 Task: Export the data of users
Action: Mouse moved to (262, 214)
Screenshot: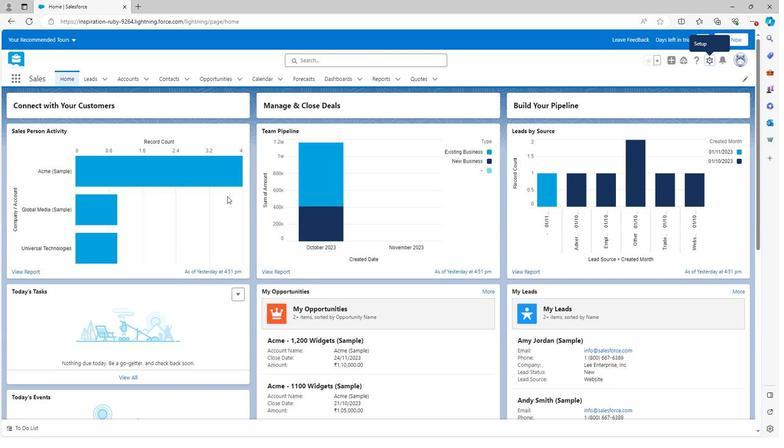 
Action: Mouse scrolled (262, 213) with delta (0, 0)
Screenshot: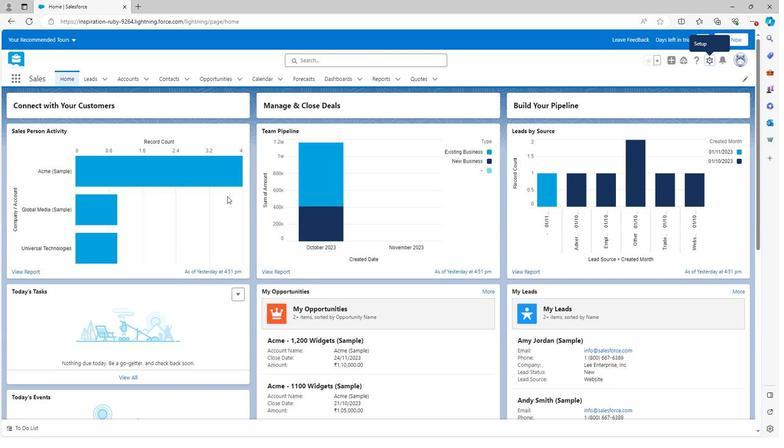 
Action: Mouse moved to (262, 214)
Screenshot: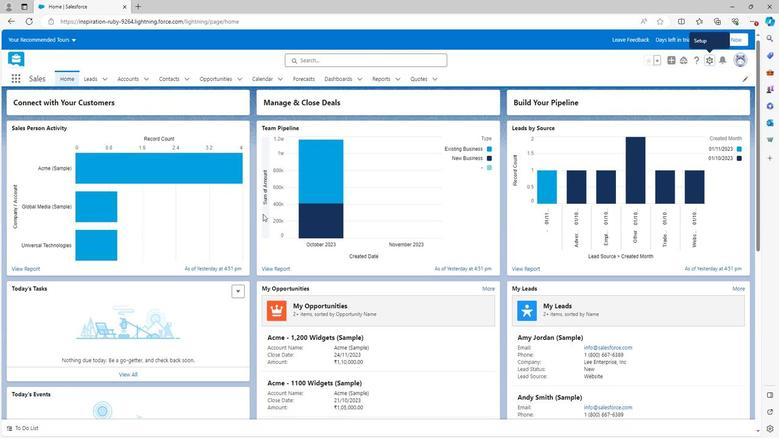 
Action: Mouse scrolled (262, 214) with delta (0, 0)
Screenshot: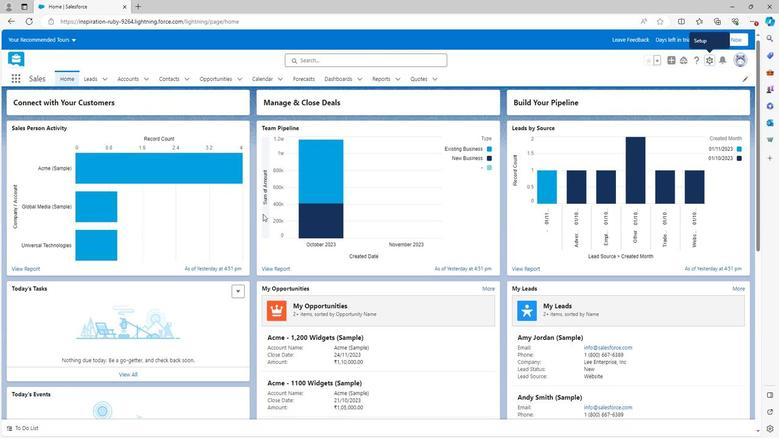
Action: Mouse scrolled (262, 214) with delta (0, 0)
Screenshot: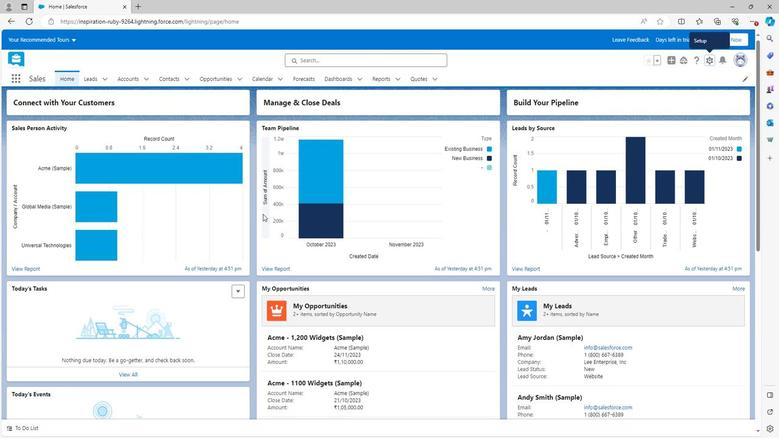 
Action: Mouse moved to (262, 214)
Screenshot: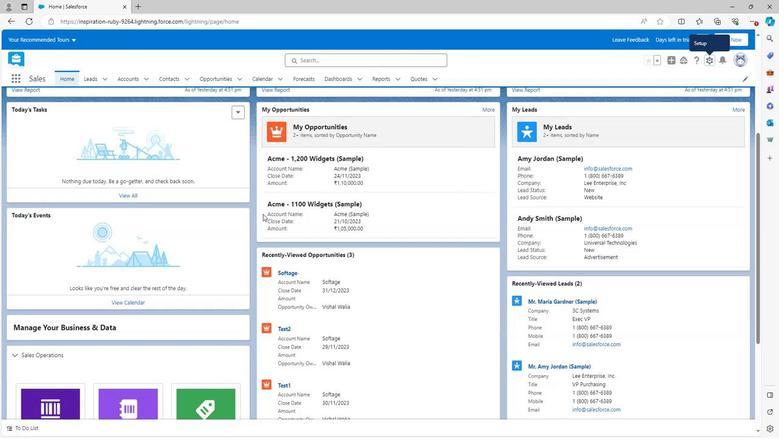 
Action: Mouse scrolled (262, 214) with delta (0, 0)
Screenshot: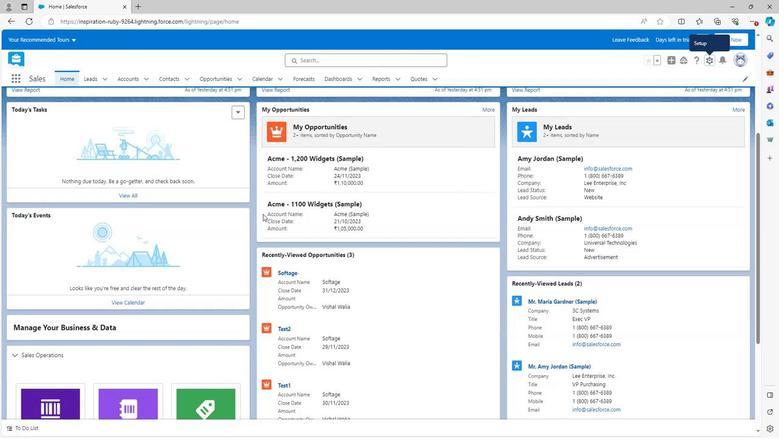 
Action: Mouse moved to (262, 215)
Screenshot: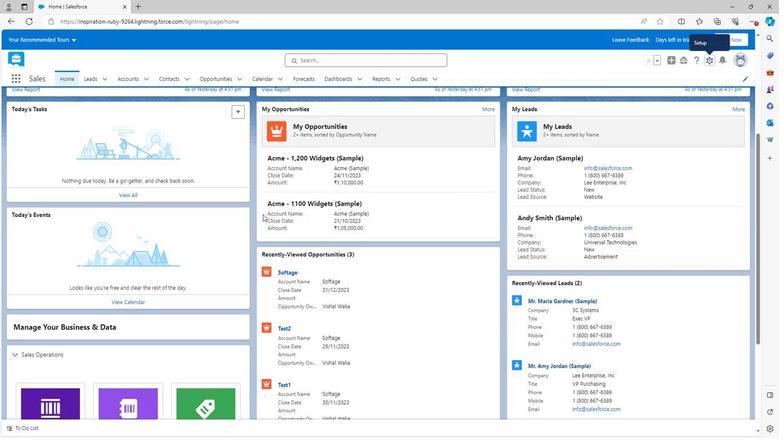 
Action: Mouse scrolled (262, 214) with delta (0, 0)
Screenshot: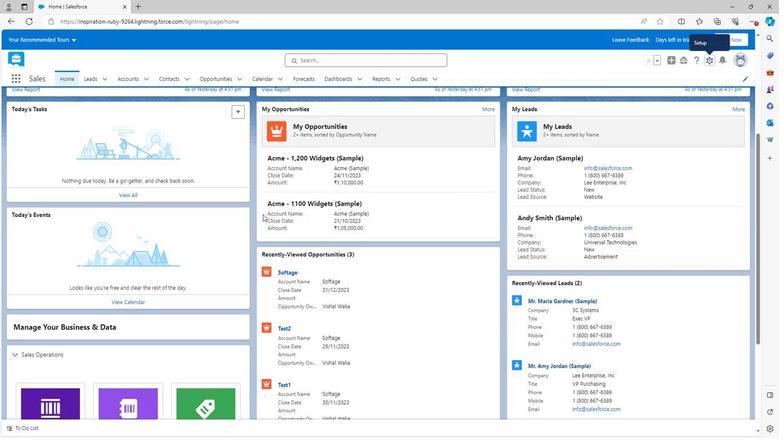 
Action: Mouse scrolled (262, 214) with delta (0, 0)
Screenshot: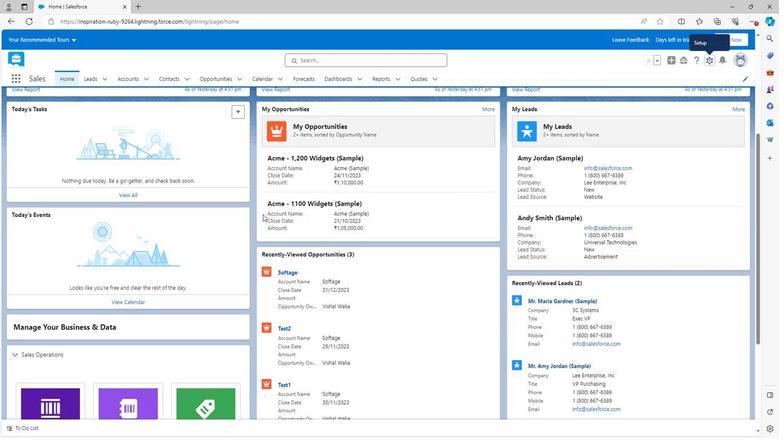 
Action: Mouse moved to (262, 215)
Screenshot: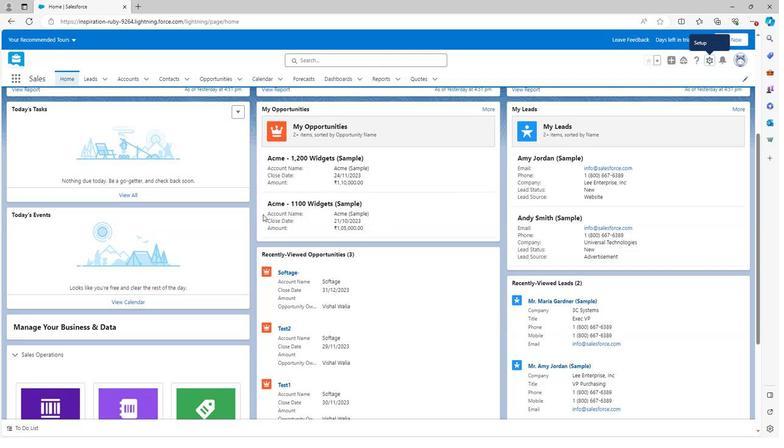 
Action: Mouse scrolled (262, 215) with delta (0, 0)
Screenshot: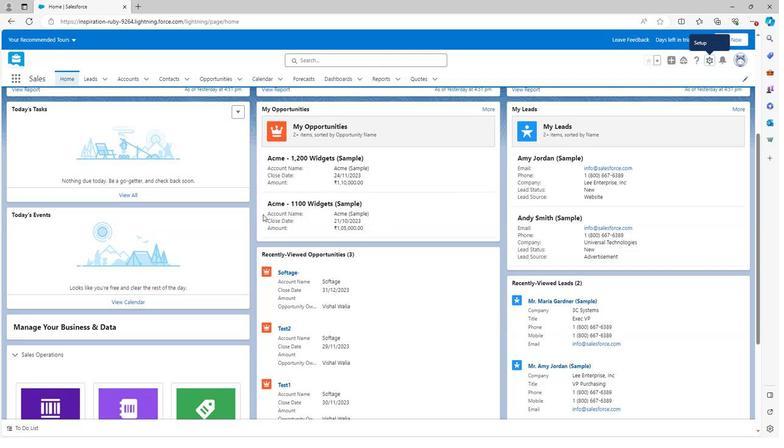 
Action: Mouse scrolled (262, 215) with delta (0, 0)
Screenshot: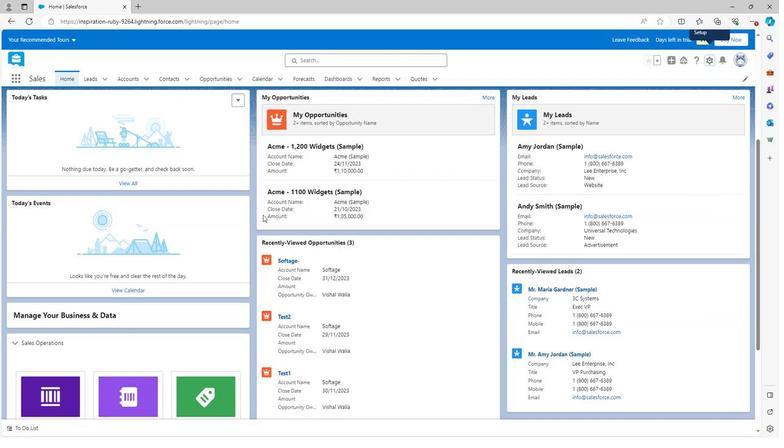 
Action: Mouse scrolled (262, 215) with delta (0, 0)
Screenshot: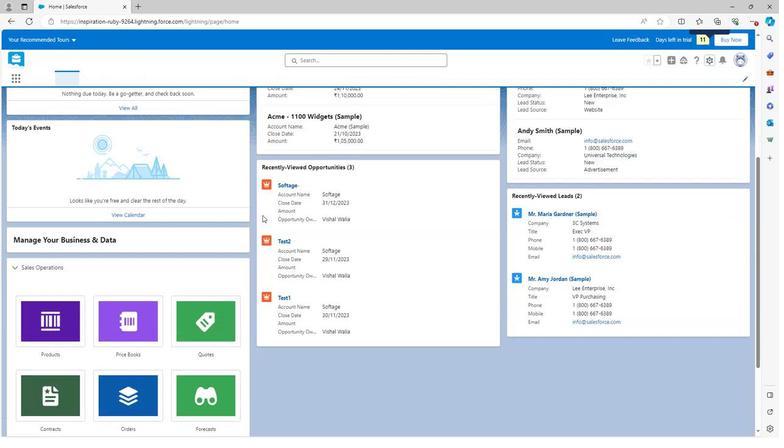 
Action: Mouse scrolled (262, 216) with delta (0, 0)
Screenshot: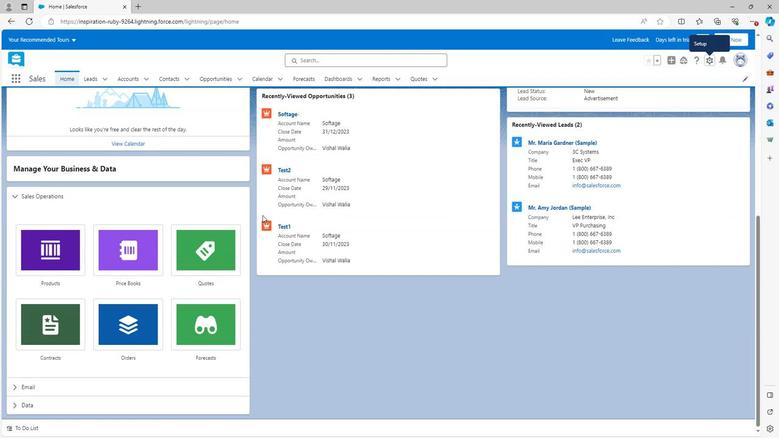 
Action: Mouse scrolled (262, 216) with delta (0, 0)
Screenshot: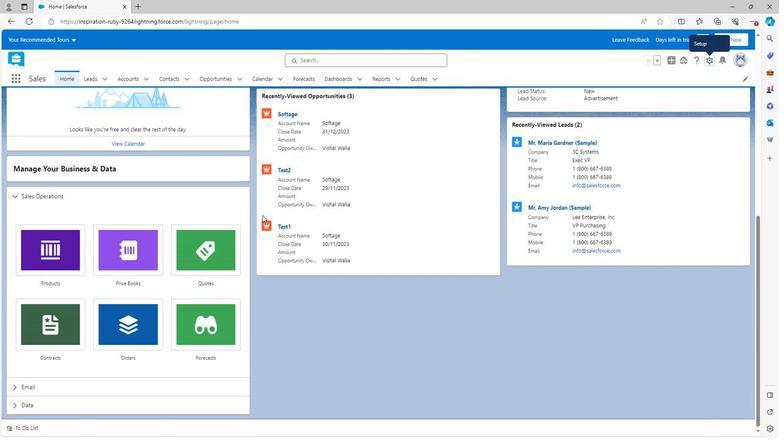 
Action: Mouse scrolled (262, 216) with delta (0, 0)
Screenshot: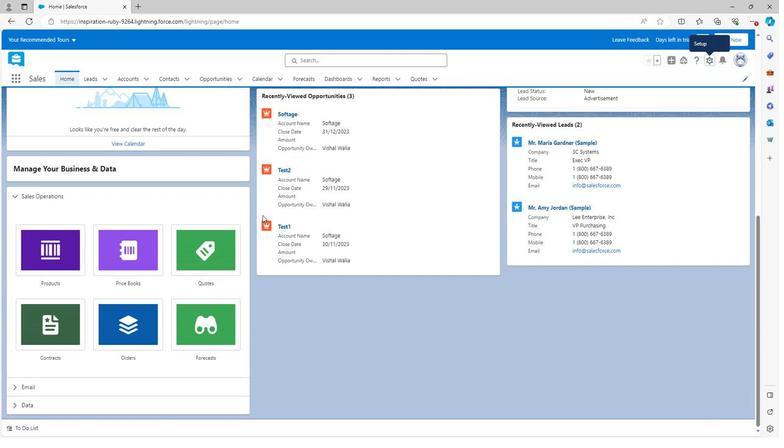 
Action: Mouse scrolled (262, 216) with delta (0, 0)
Screenshot: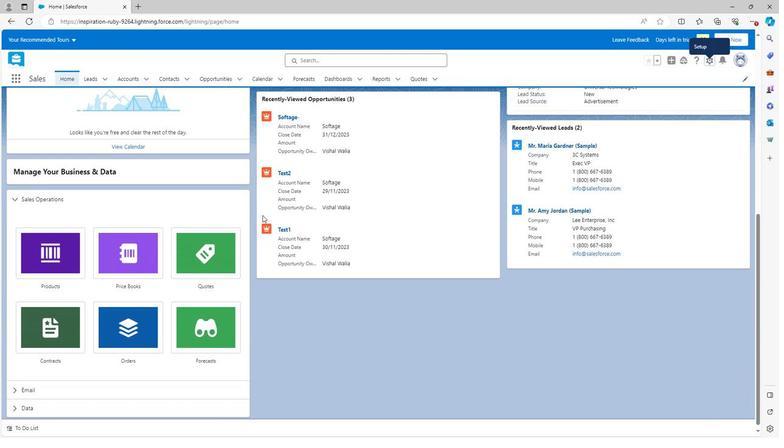 
Action: Mouse scrolled (262, 216) with delta (0, 0)
Screenshot: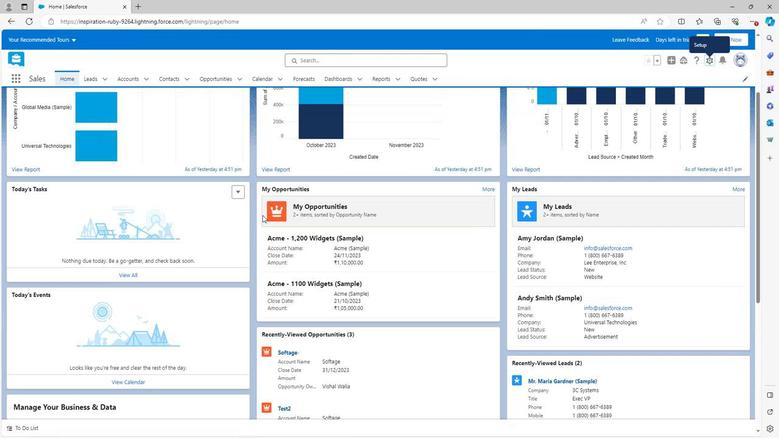 
Action: Mouse scrolled (262, 216) with delta (0, 0)
Screenshot: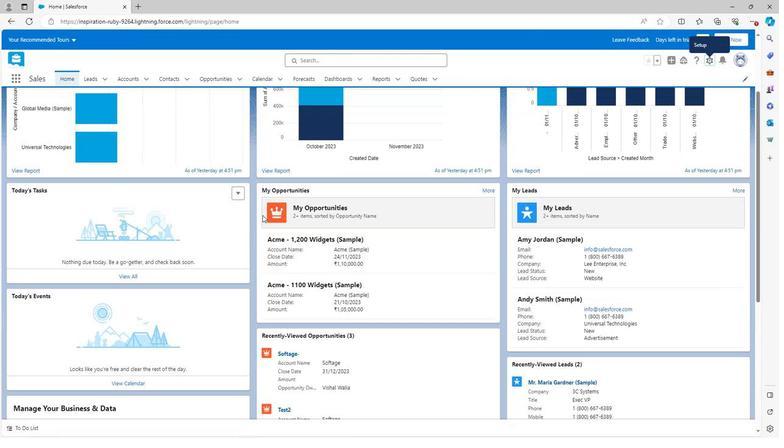 
Action: Mouse scrolled (262, 216) with delta (0, 0)
Screenshot: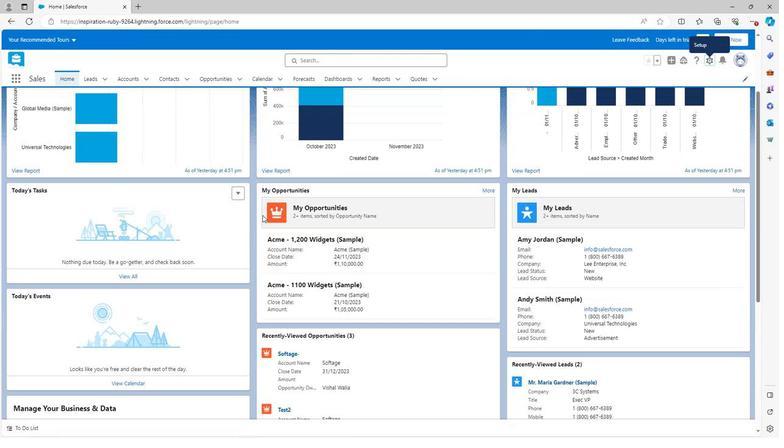 
Action: Mouse scrolled (262, 216) with delta (0, 0)
Screenshot: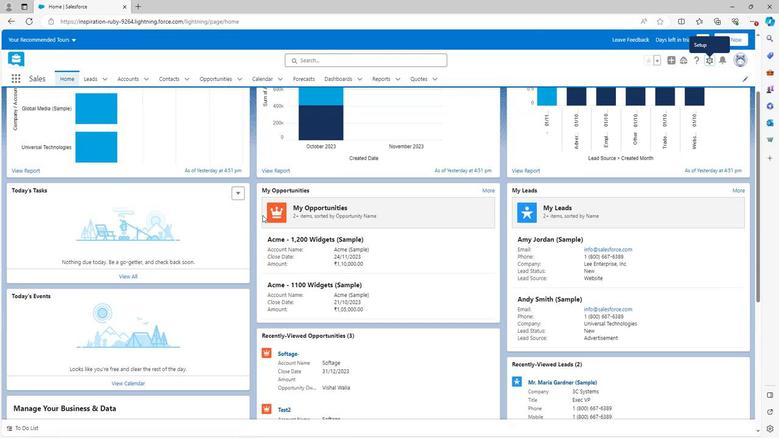
Action: Mouse scrolled (262, 216) with delta (0, 0)
Screenshot: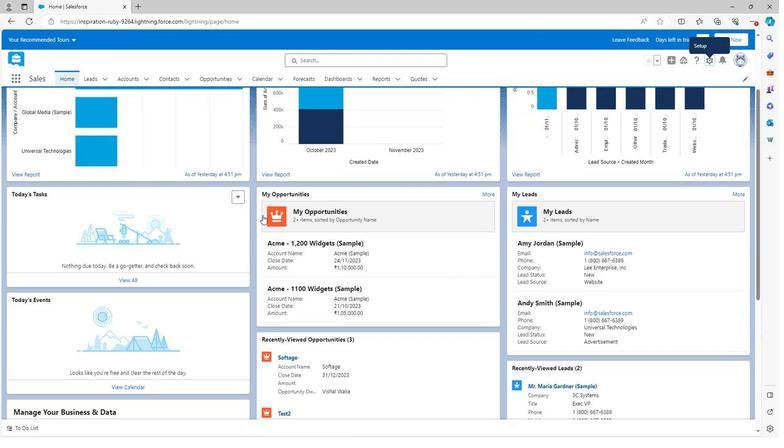 
Action: Mouse moved to (708, 63)
Screenshot: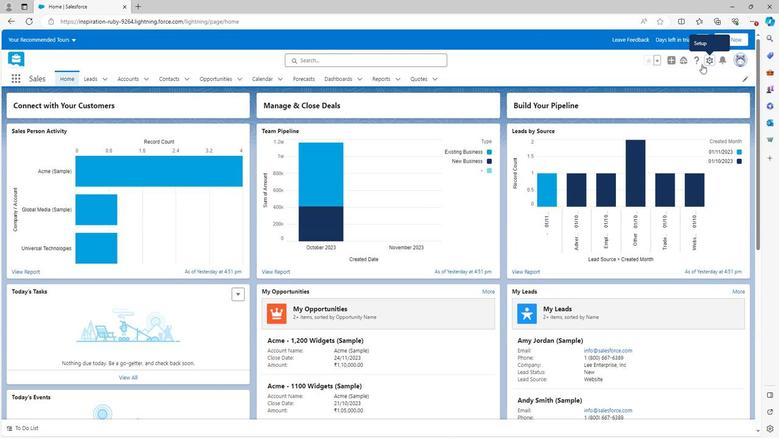 
Action: Mouse pressed left at (708, 63)
Screenshot: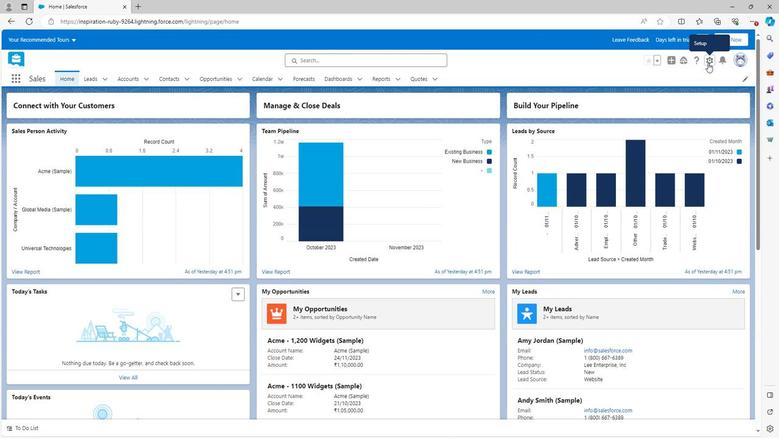 
Action: Mouse moved to (689, 84)
Screenshot: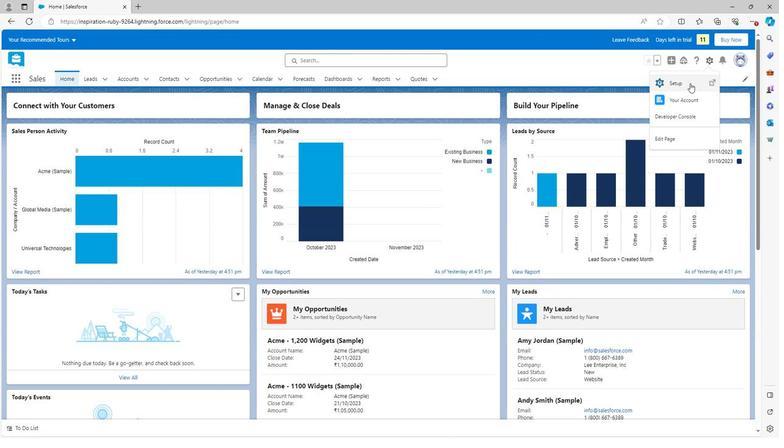 
Action: Mouse pressed left at (689, 84)
Screenshot: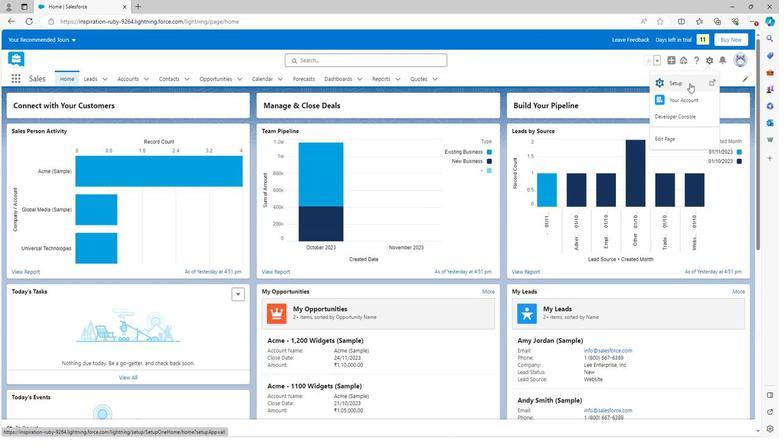 
Action: Mouse moved to (6, 264)
Screenshot: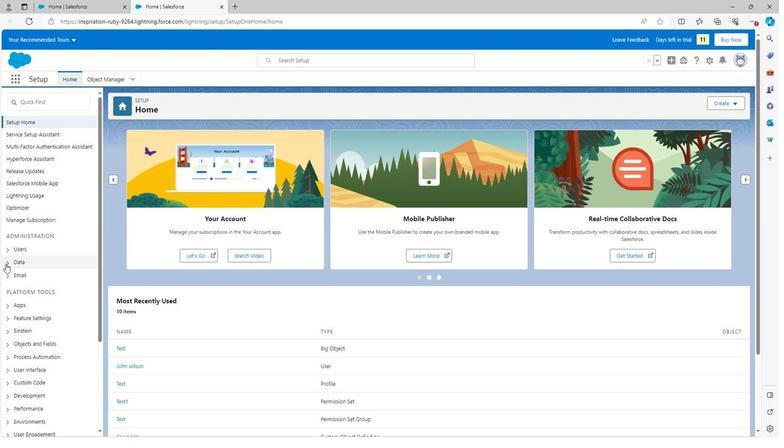 
Action: Mouse pressed left at (6, 264)
Screenshot: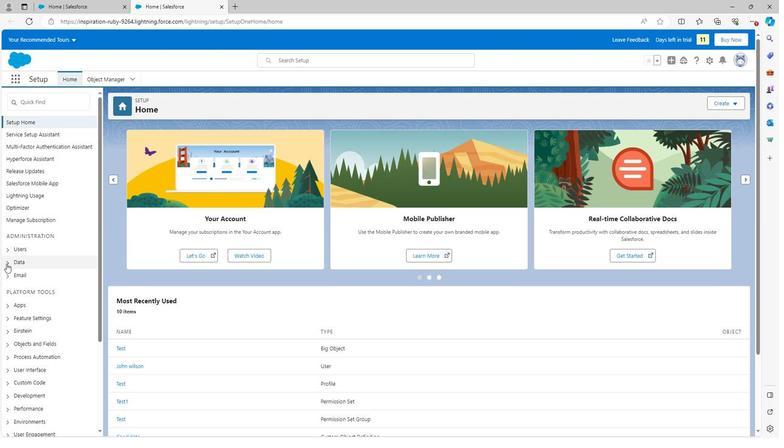 
Action: Mouse moved to (34, 287)
Screenshot: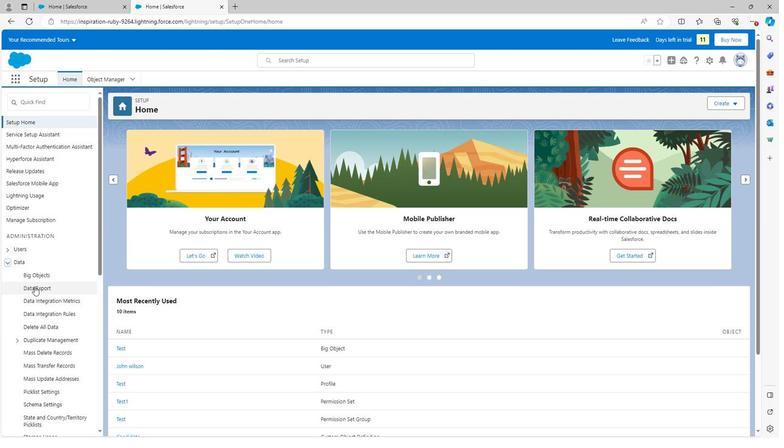 
Action: Mouse pressed left at (34, 287)
Screenshot: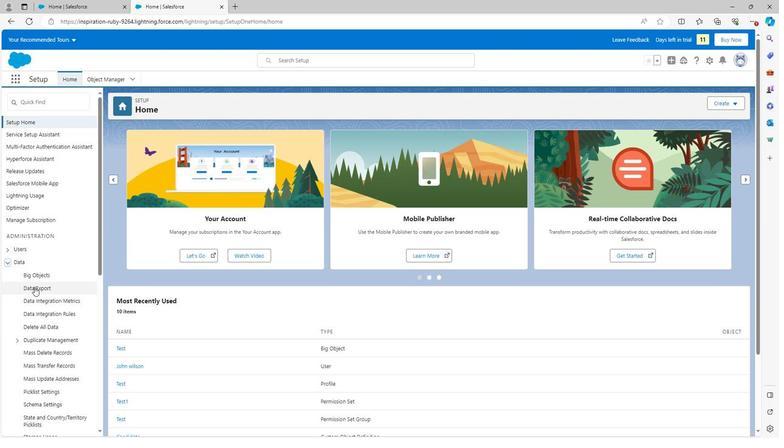 
Action: Mouse moved to (328, 212)
Screenshot: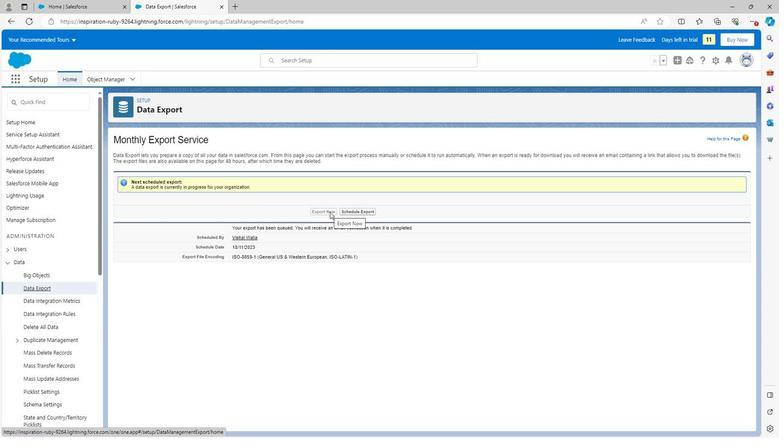
Action: Mouse pressed left at (328, 212)
Screenshot: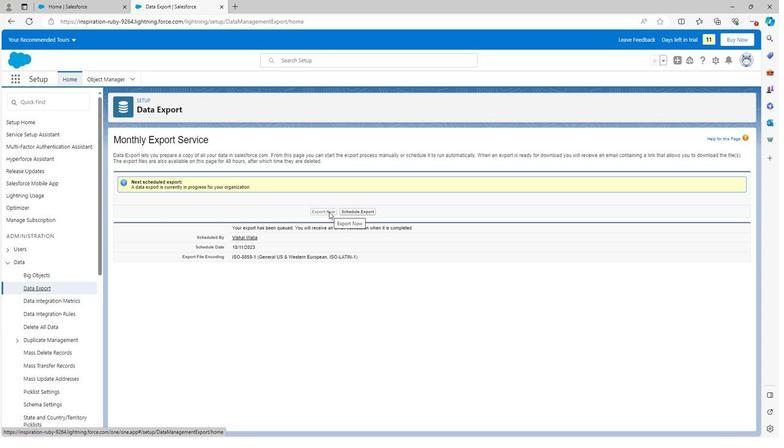 
Action: Mouse moved to (342, 212)
Screenshot: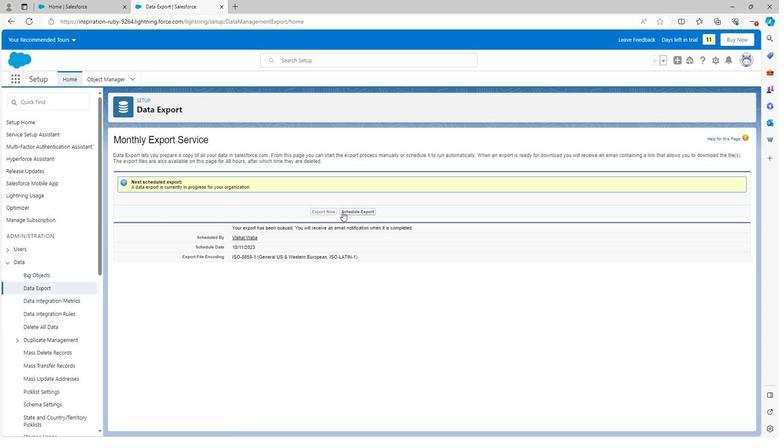 
Action: Mouse pressed left at (342, 212)
Screenshot: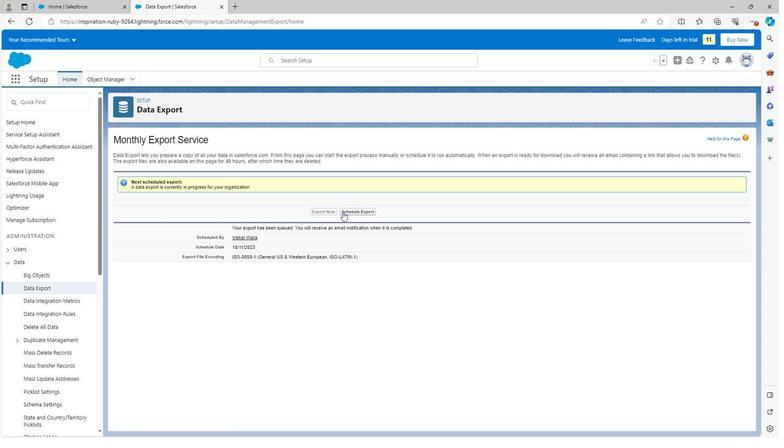 
Action: Mouse moved to (333, 207)
Screenshot: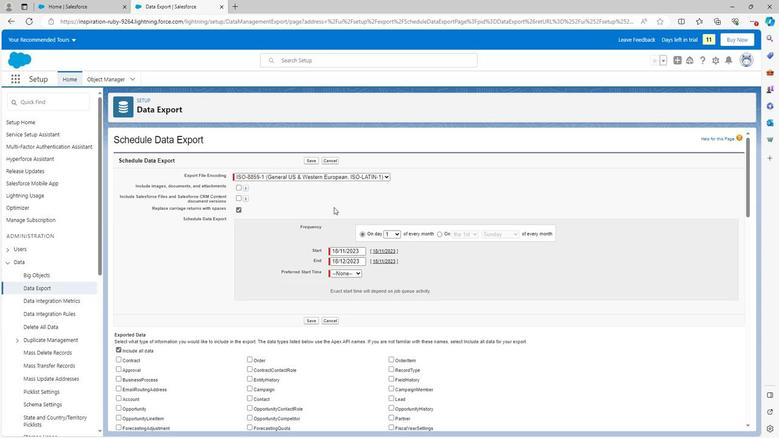 
Action: Mouse scrolled (333, 207) with delta (0, 0)
Screenshot: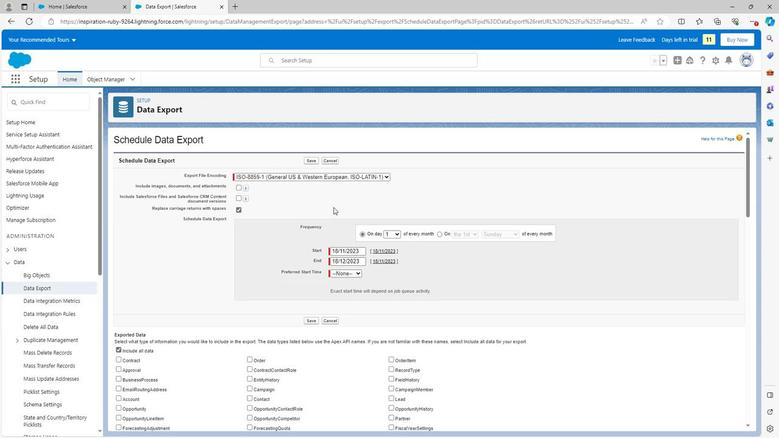 
Action: Mouse scrolled (333, 207) with delta (0, 0)
Screenshot: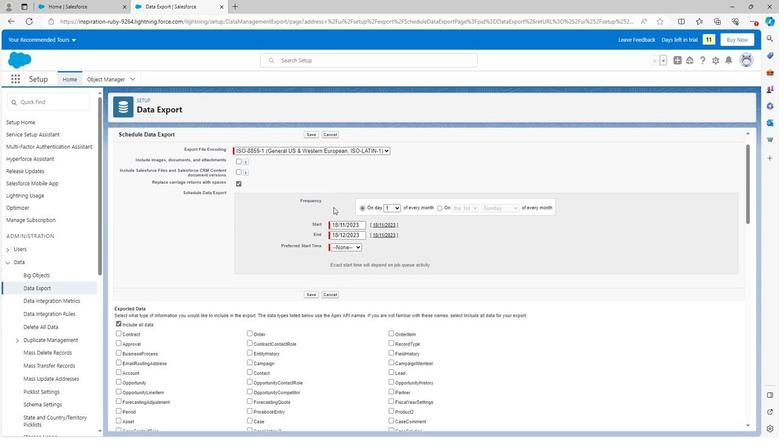 
Action: Mouse scrolled (333, 207) with delta (0, 0)
Screenshot: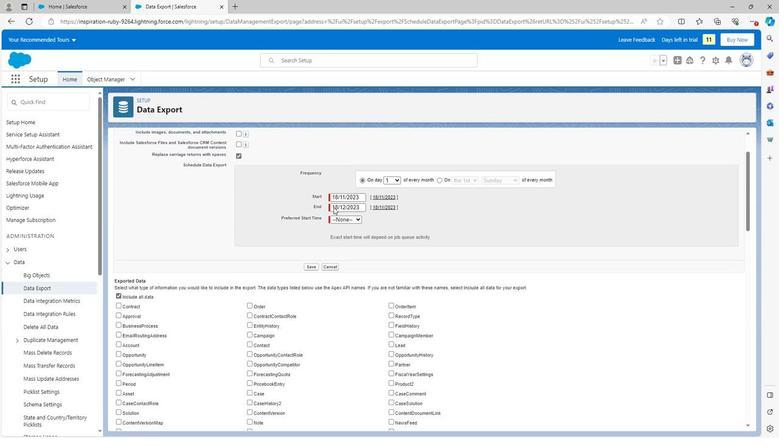 
Action: Mouse moved to (117, 233)
Screenshot: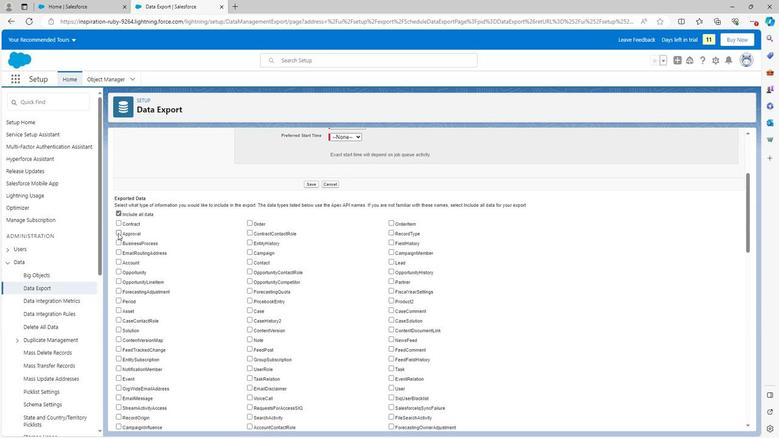 
Action: Mouse pressed left at (117, 233)
Screenshot: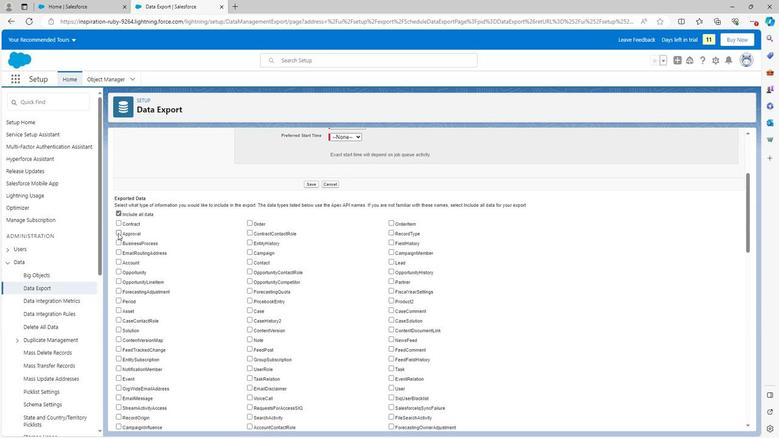 
Action: Mouse moved to (343, 305)
Screenshot: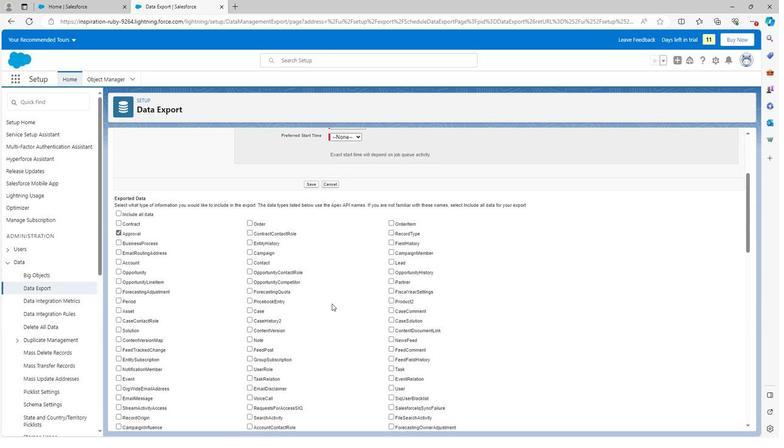 
Action: Mouse scrolled (343, 305) with delta (0, 0)
Screenshot: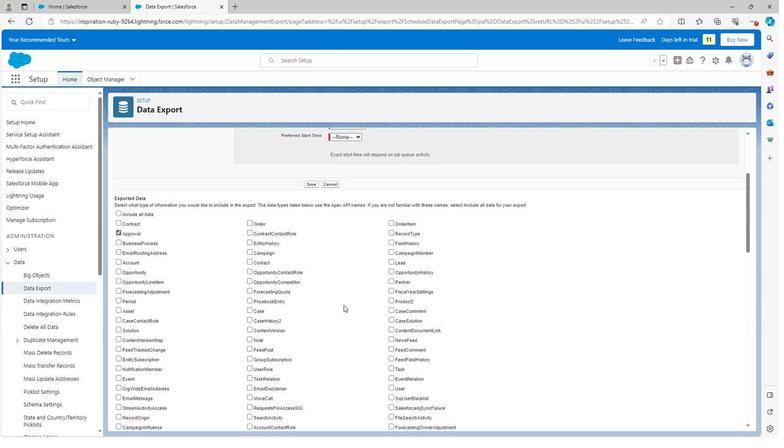 
Action: Mouse scrolled (343, 305) with delta (0, 0)
Screenshot: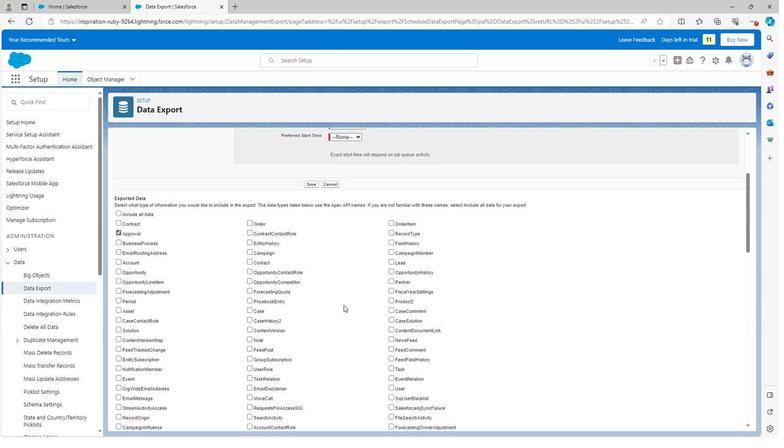 
Action: Mouse scrolled (343, 305) with delta (0, 0)
Screenshot: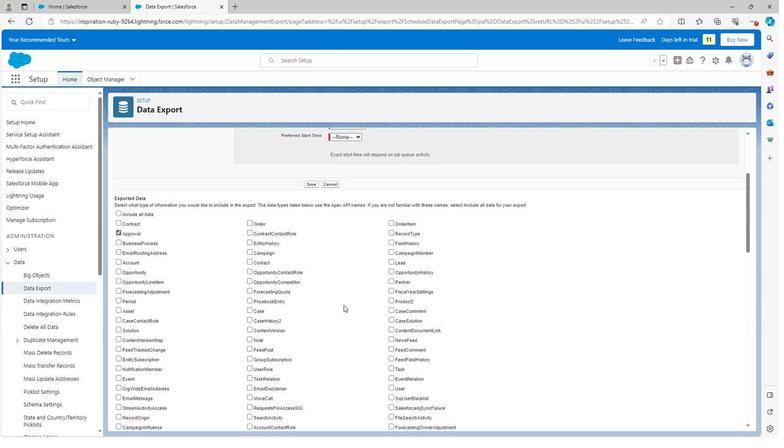 
Action: Mouse scrolled (343, 305) with delta (0, 0)
Screenshot: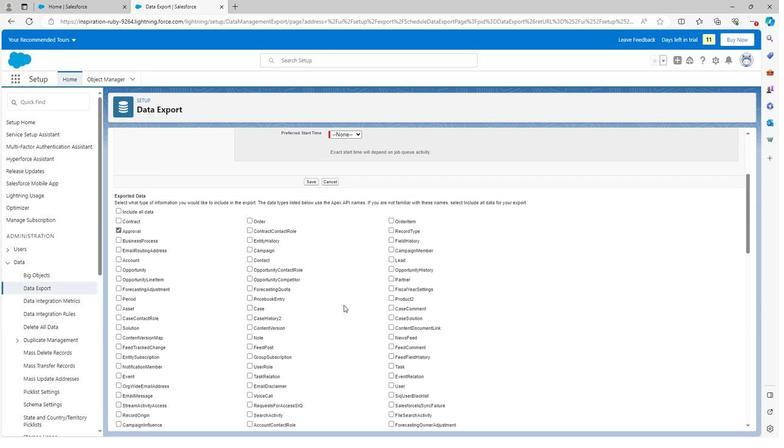 
Action: Mouse scrolled (343, 305) with delta (0, 0)
Screenshot: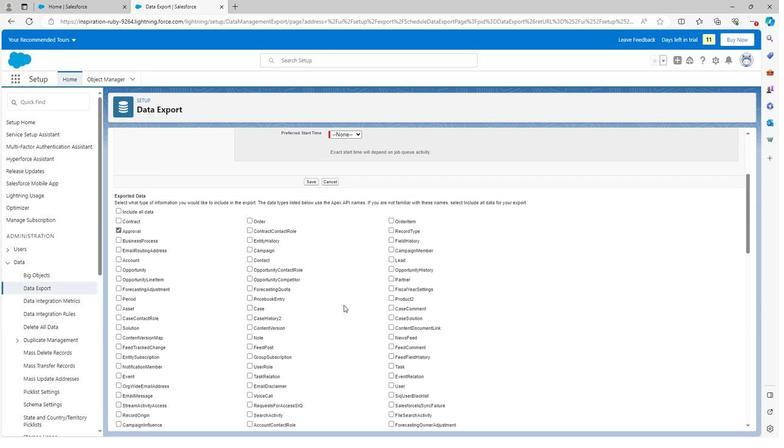 
Action: Mouse scrolled (343, 305) with delta (0, 0)
Screenshot: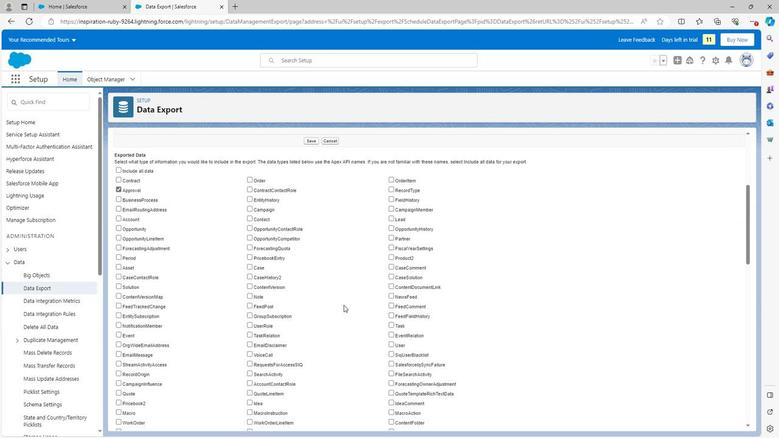 
Action: Mouse scrolled (343, 305) with delta (0, 0)
Screenshot: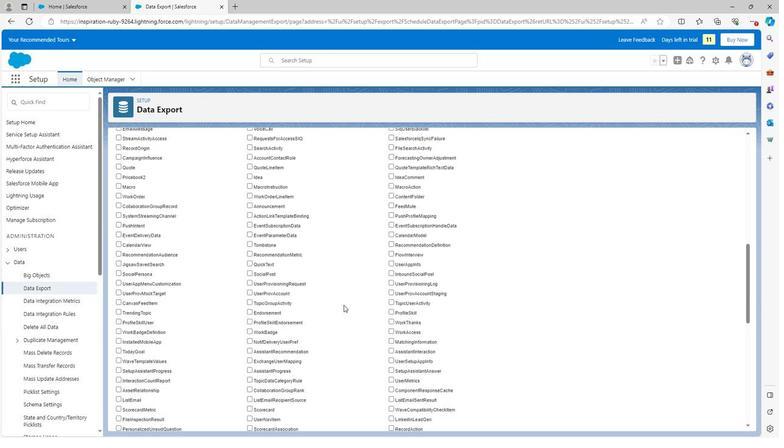 
Action: Mouse scrolled (343, 305) with delta (0, 0)
Screenshot: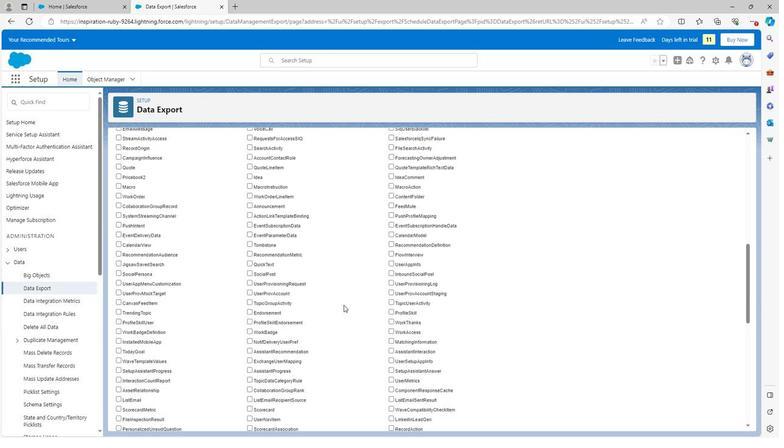 
Action: Mouse scrolled (343, 305) with delta (0, 0)
Screenshot: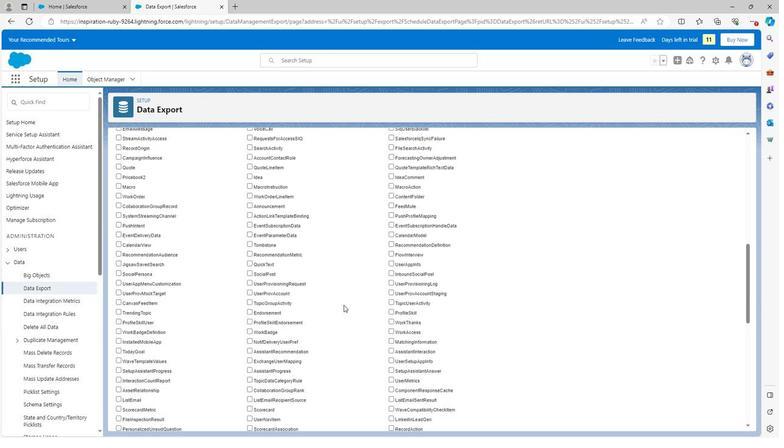 
Action: Mouse scrolled (343, 305) with delta (0, 0)
Screenshot: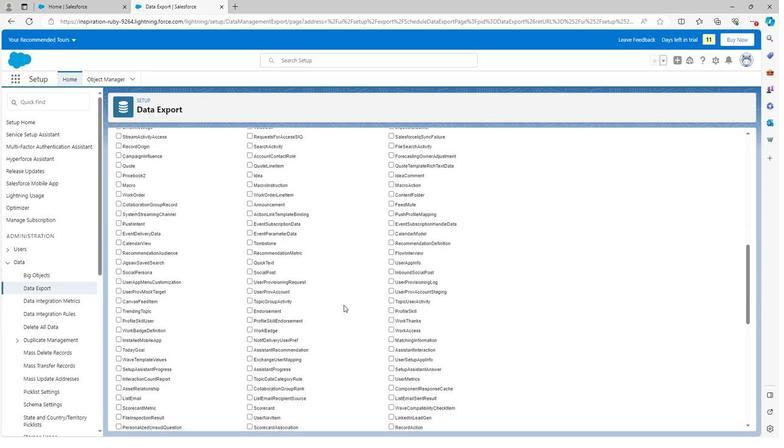 
Action: Mouse scrolled (343, 305) with delta (0, 0)
Screenshot: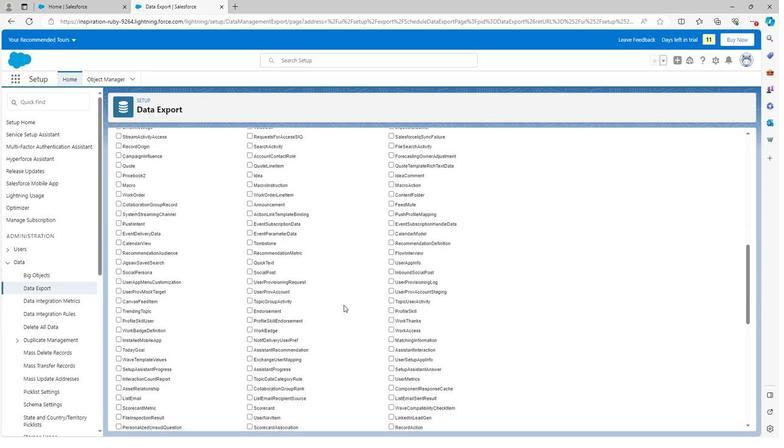 
Action: Mouse scrolled (343, 305) with delta (0, 0)
Screenshot: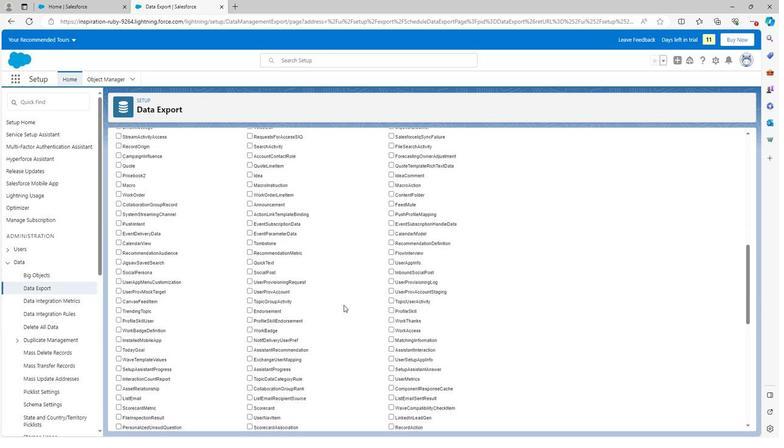 
Action: Mouse scrolled (343, 305) with delta (0, 0)
Screenshot: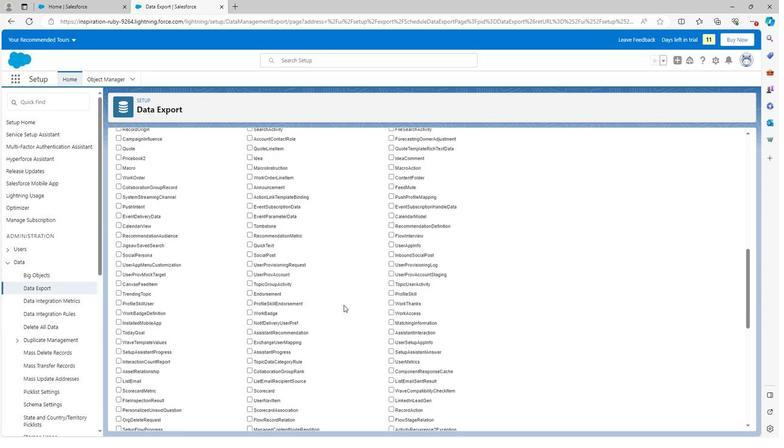 
Action: Mouse scrolled (343, 305) with delta (0, 0)
Screenshot: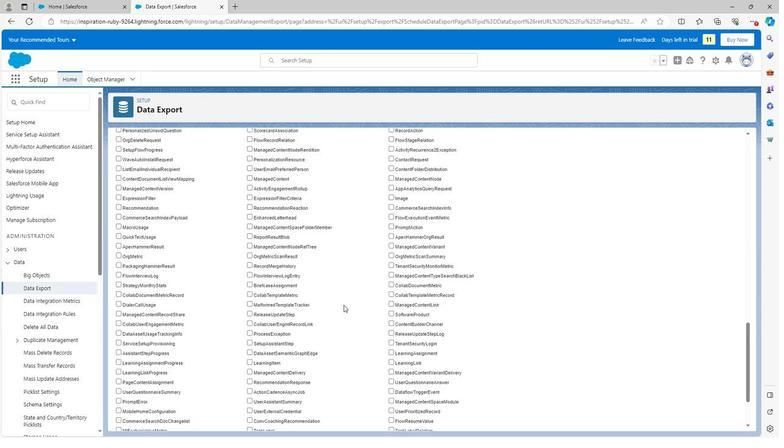 
Action: Mouse scrolled (343, 305) with delta (0, 0)
Screenshot: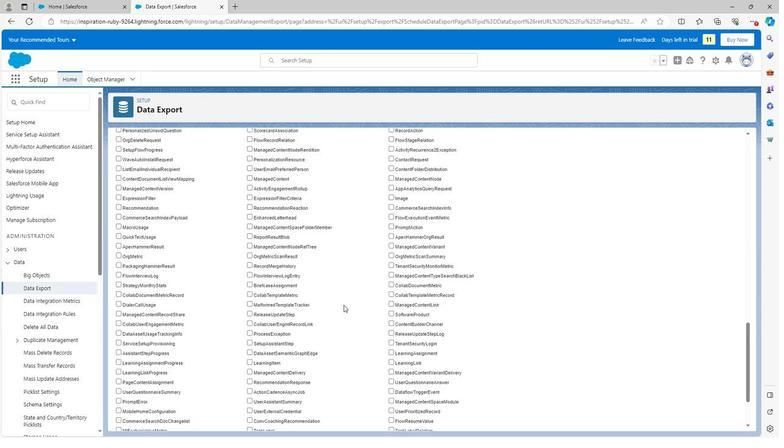 
Action: Mouse scrolled (343, 305) with delta (0, 0)
Screenshot: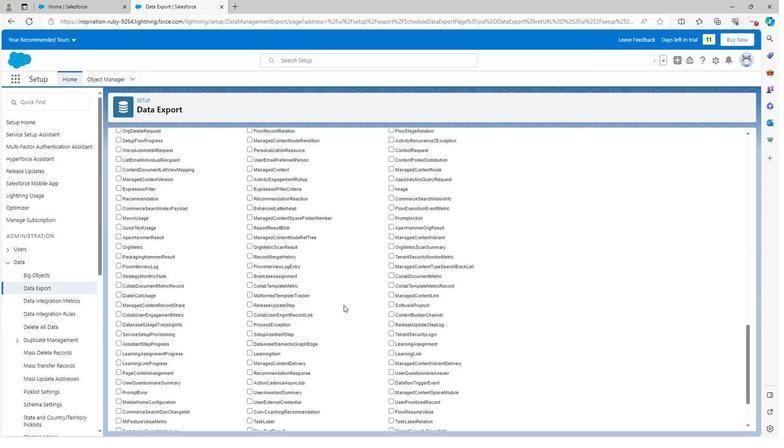 
Action: Mouse scrolled (343, 305) with delta (0, 0)
Screenshot: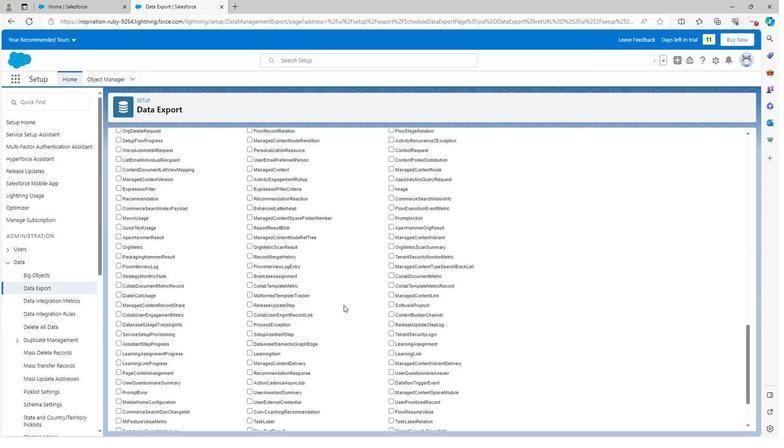 
Action: Mouse scrolled (343, 305) with delta (0, 0)
Screenshot: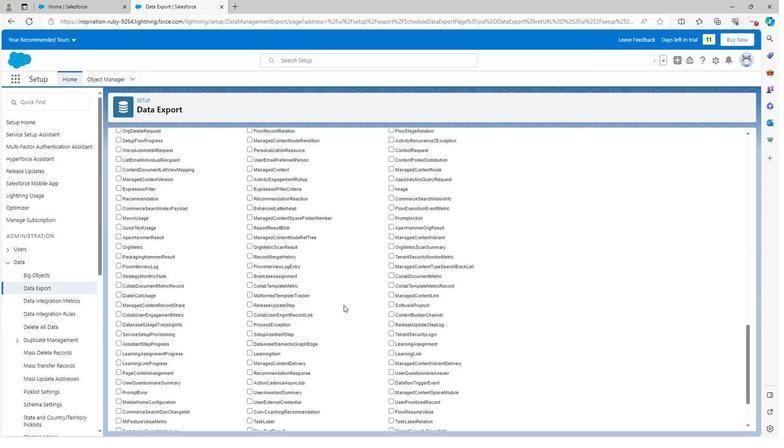 
Action: Mouse scrolled (343, 305) with delta (0, 0)
Screenshot: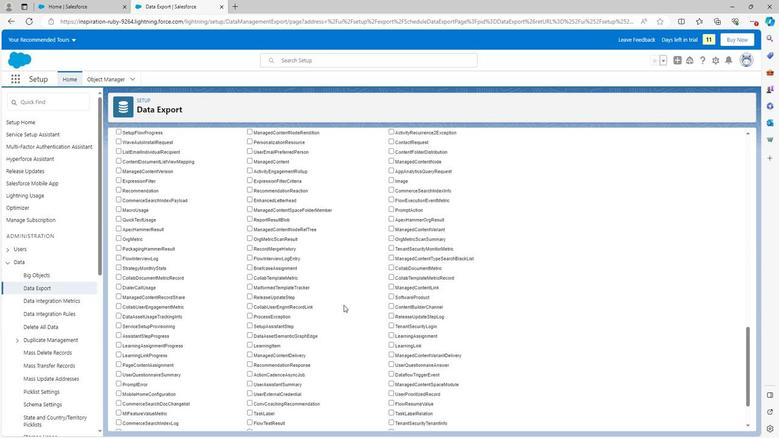 
Action: Mouse scrolled (343, 305) with delta (0, 0)
Screenshot: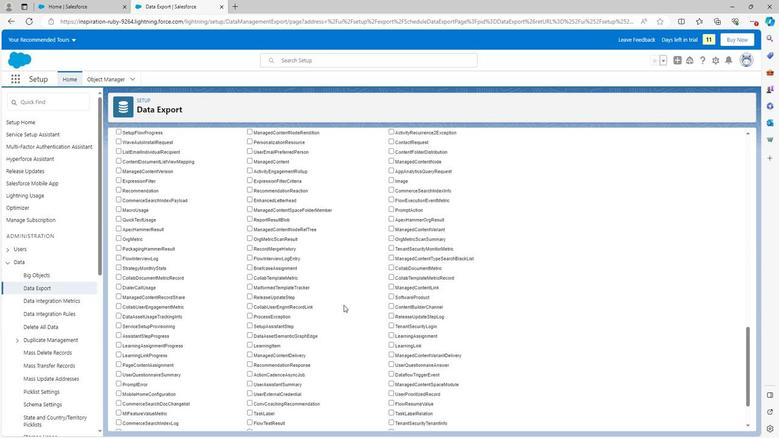 
Action: Mouse scrolled (343, 305) with delta (0, 0)
Screenshot: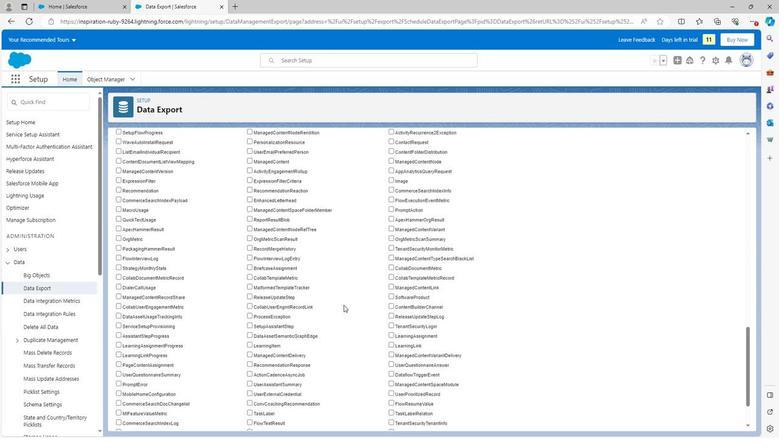 
Action: Mouse scrolled (343, 305) with delta (0, 0)
Screenshot: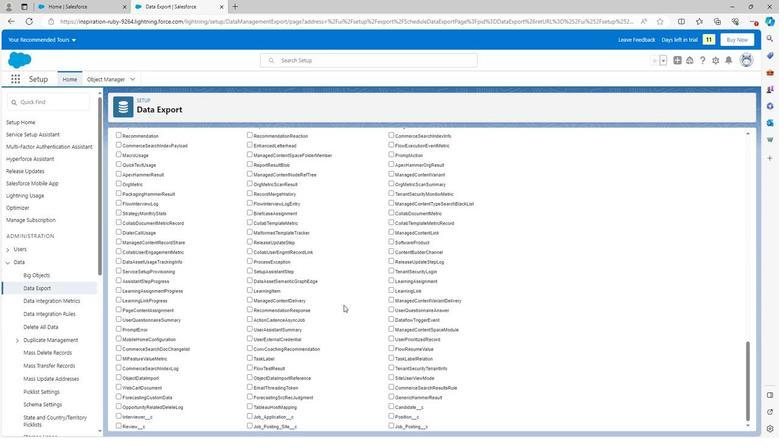 
Action: Mouse scrolled (343, 305) with delta (0, 0)
Screenshot: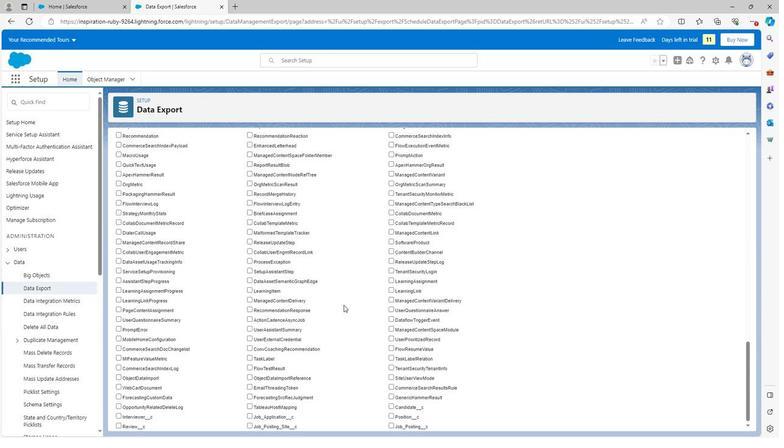 
Action: Mouse moved to (344, 306)
Screenshot: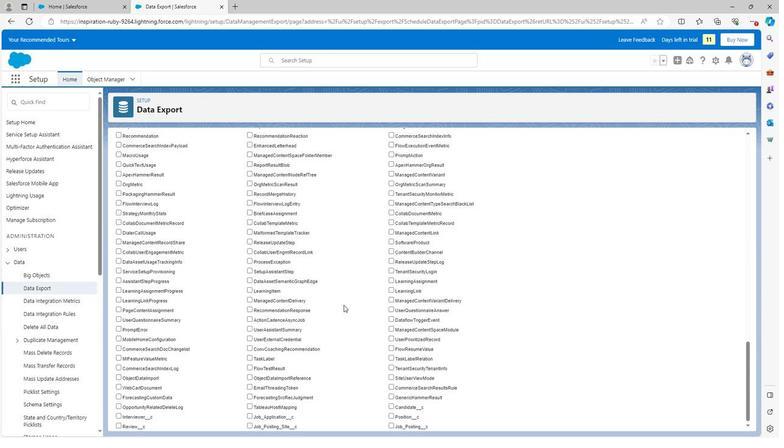 
Action: Mouse scrolled (344, 305) with delta (0, 0)
Screenshot: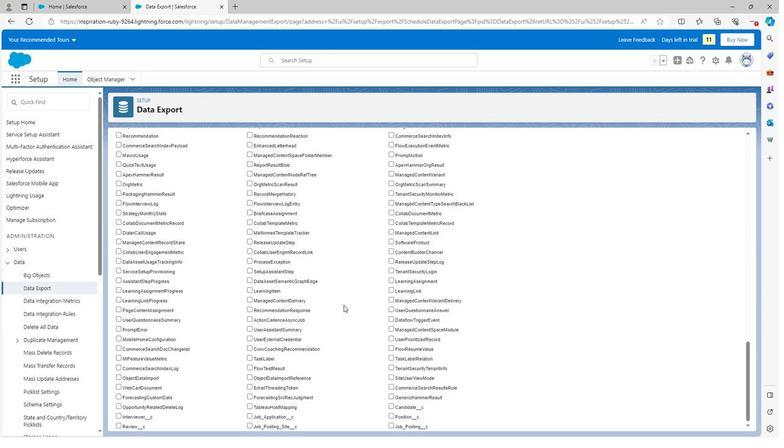 
Action: Mouse scrolled (344, 305) with delta (0, 0)
Screenshot: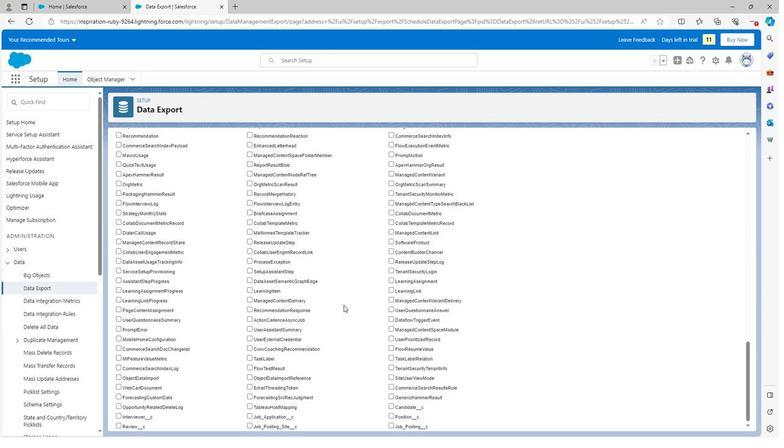 
Action: Mouse scrolled (344, 305) with delta (0, 0)
Screenshot: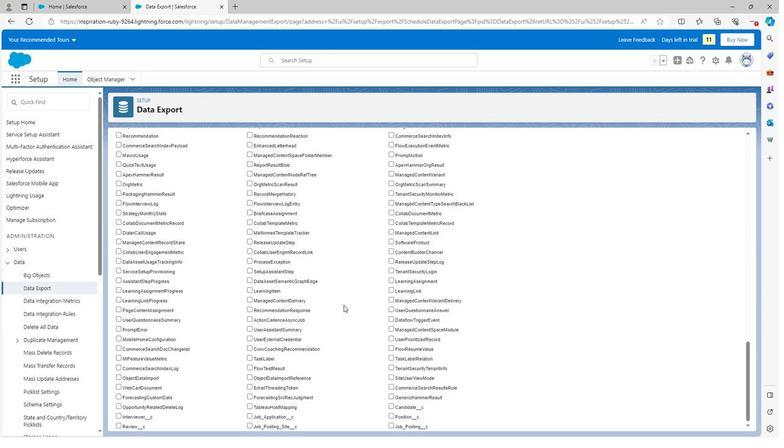 
Action: Mouse scrolled (344, 305) with delta (0, 0)
Screenshot: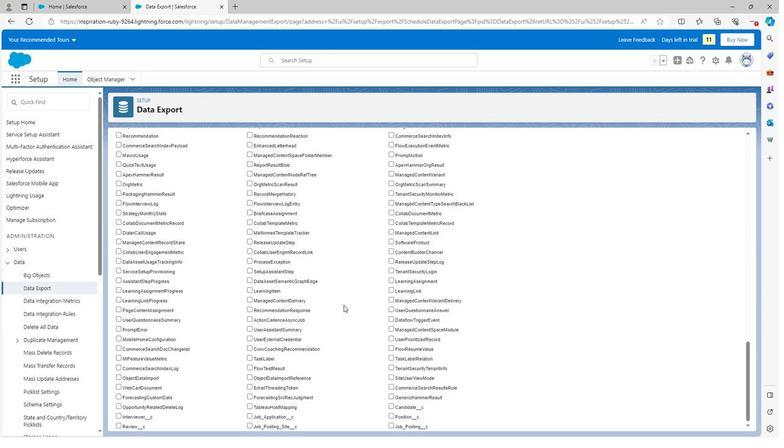 
Action: Mouse scrolled (344, 305) with delta (0, 0)
Screenshot: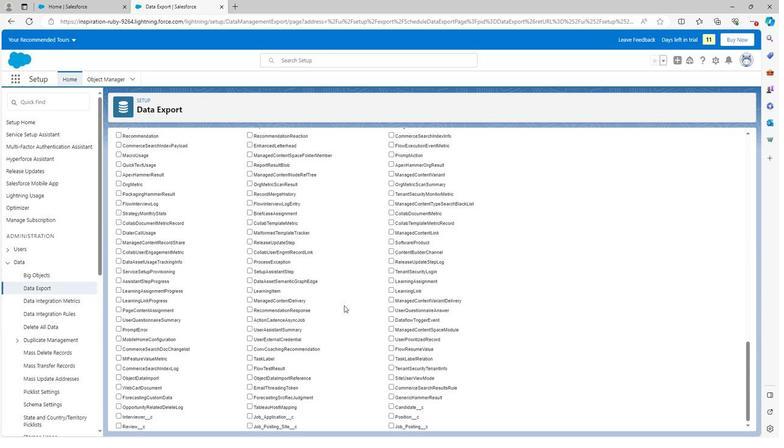 
Action: Mouse moved to (408, 314)
Screenshot: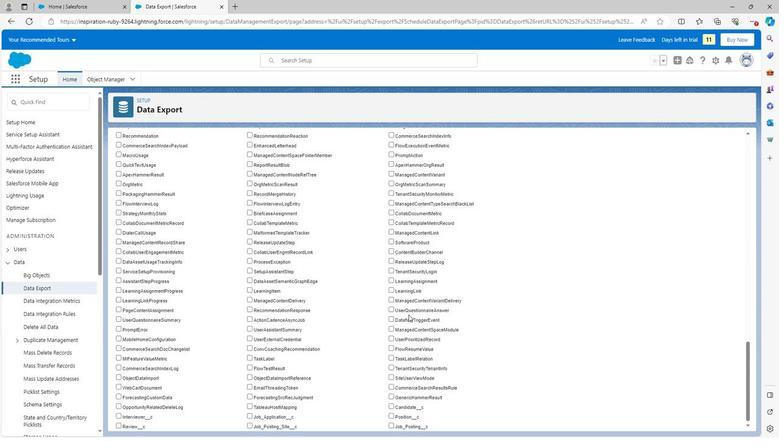 
Action: Mouse scrolled (408, 315) with delta (0, 0)
Screenshot: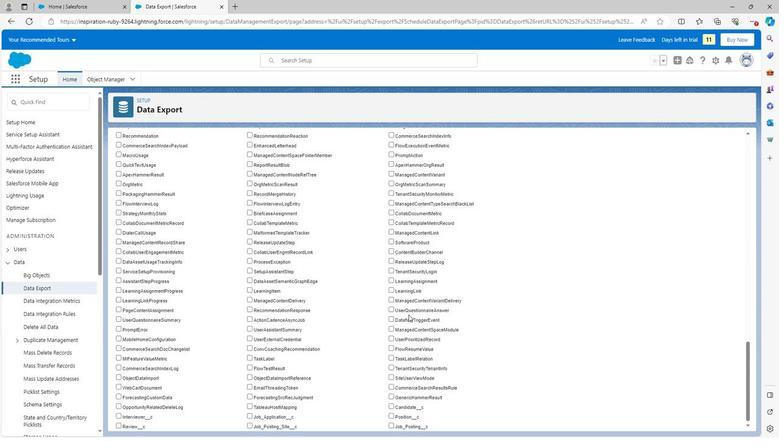 
Action: Mouse scrolled (408, 315) with delta (0, 0)
Screenshot: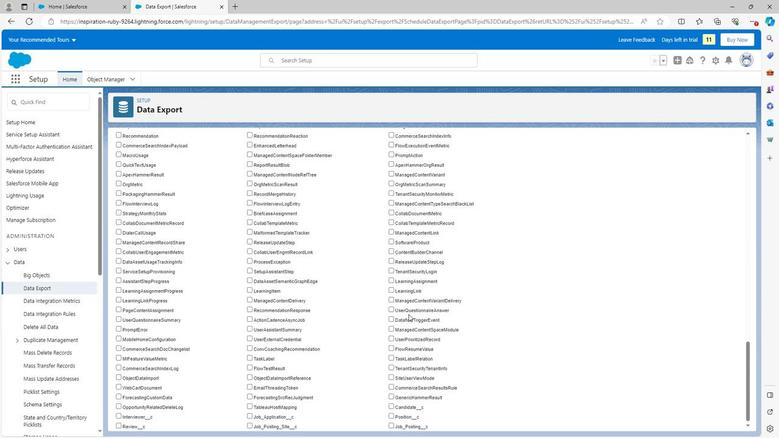 
Action: Mouse scrolled (408, 315) with delta (0, 0)
Screenshot: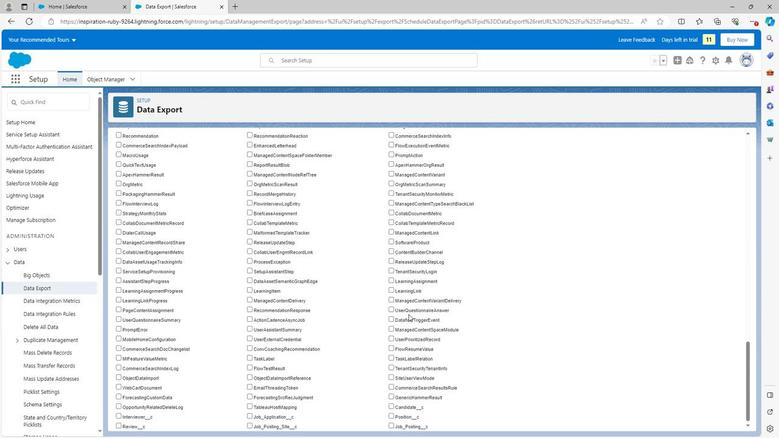 
Action: Mouse scrolled (408, 315) with delta (0, 0)
Screenshot: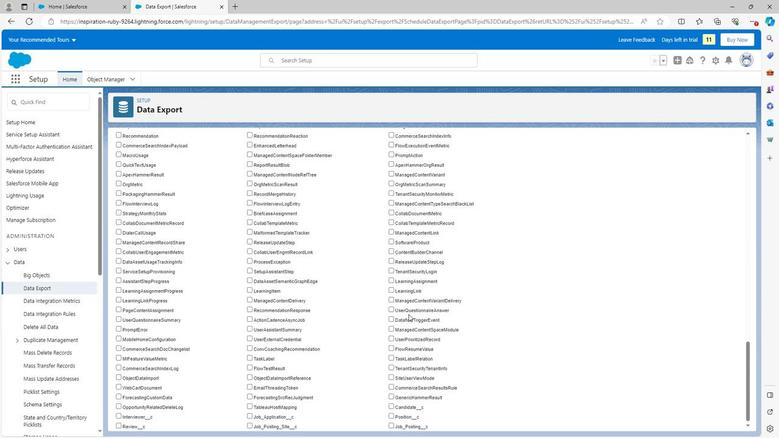 
Action: Mouse scrolled (408, 315) with delta (0, 0)
Screenshot: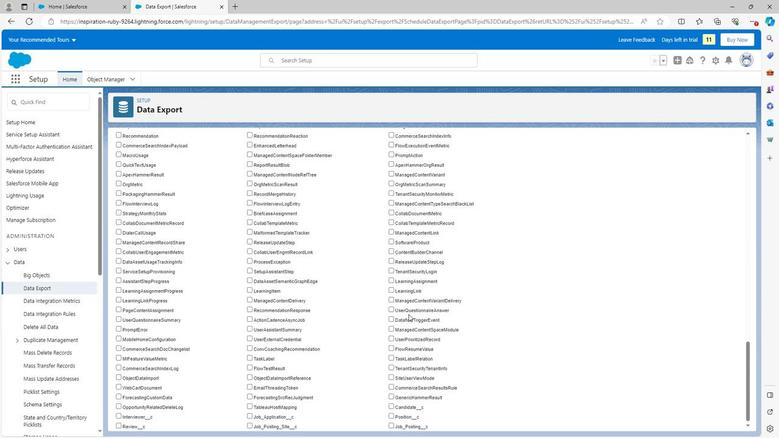 
Action: Mouse moved to (408, 314)
Screenshot: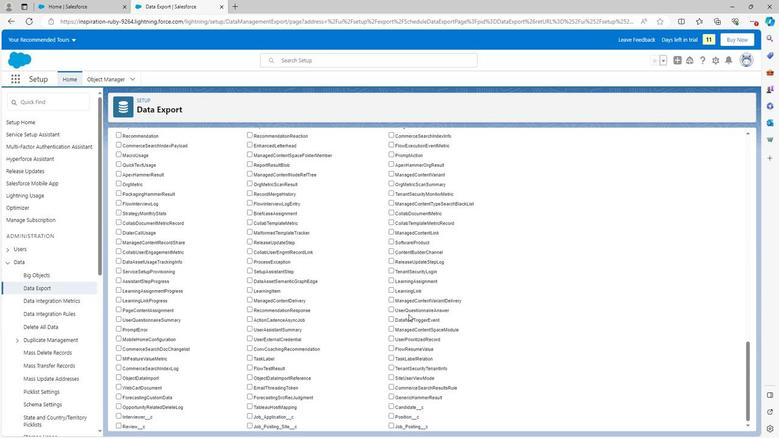
Action: Mouse scrolled (408, 315) with delta (0, 0)
Screenshot: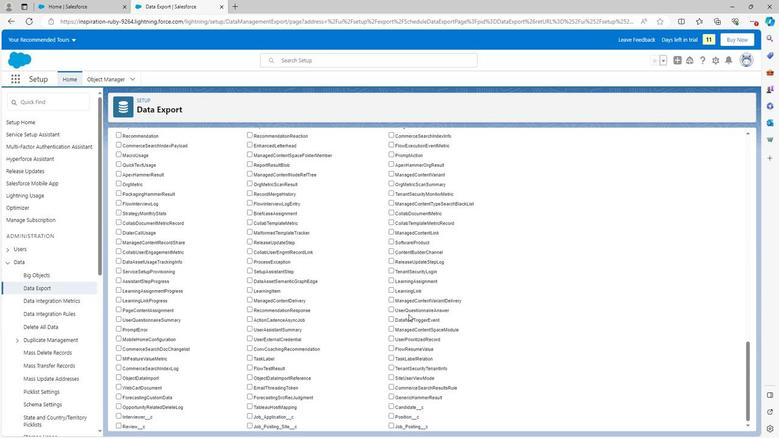 
Action: Mouse scrolled (408, 315) with delta (0, 0)
Screenshot: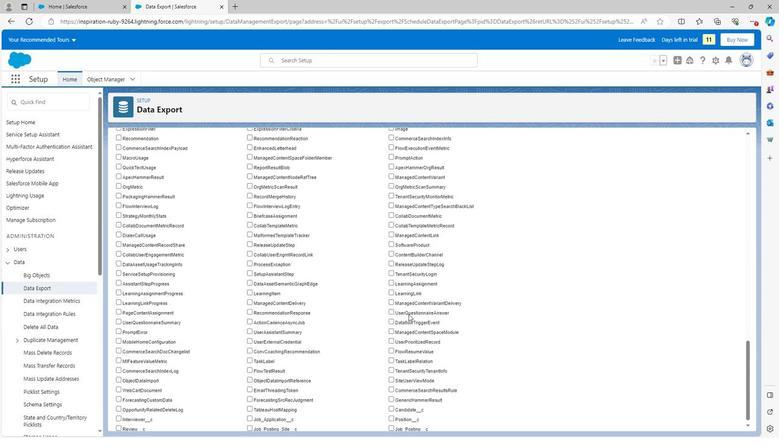 
Action: Mouse scrolled (408, 315) with delta (0, 0)
Screenshot: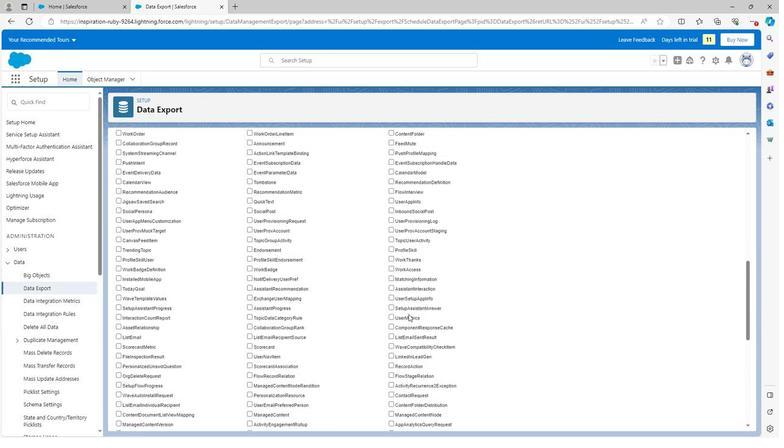 
Action: Mouse scrolled (408, 315) with delta (0, 0)
Screenshot: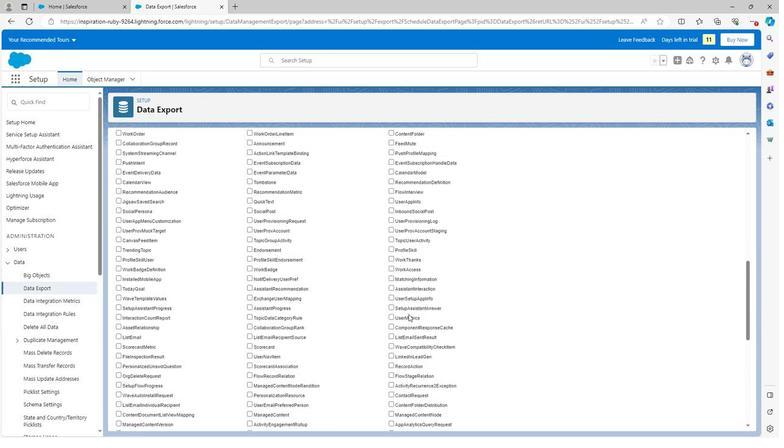 
Action: Mouse scrolled (408, 315) with delta (0, 0)
Screenshot: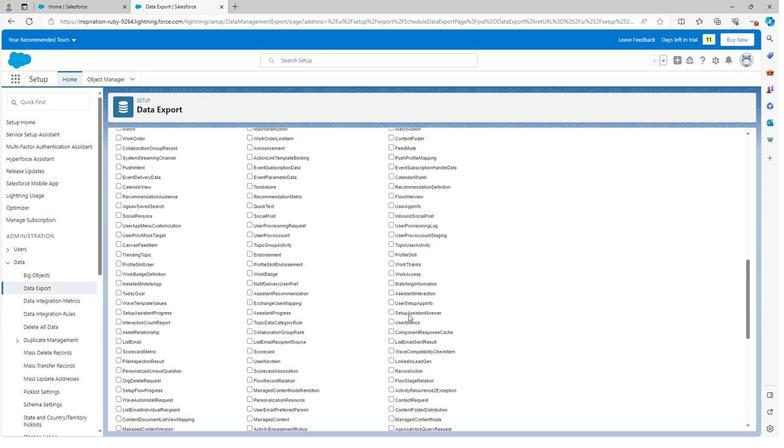 
Action: Mouse scrolled (408, 315) with delta (0, 0)
Screenshot: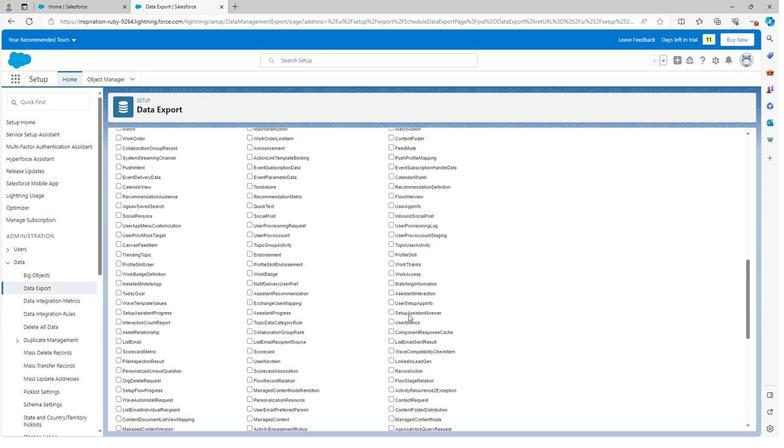 
Action: Mouse scrolled (408, 315) with delta (0, 0)
Screenshot: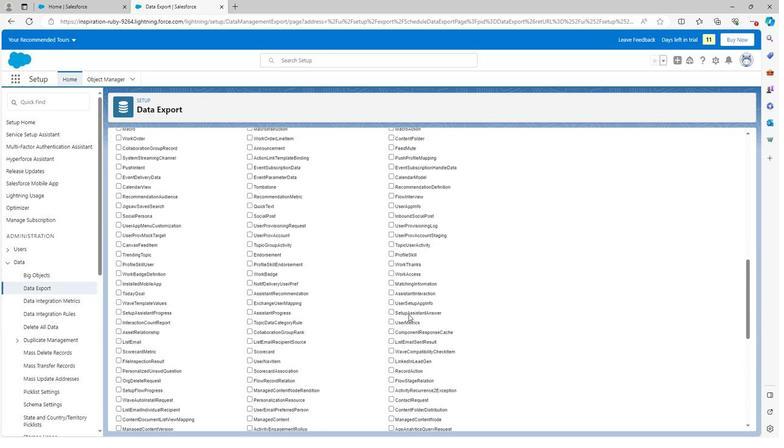 
Action: Mouse moved to (408, 314)
Screenshot: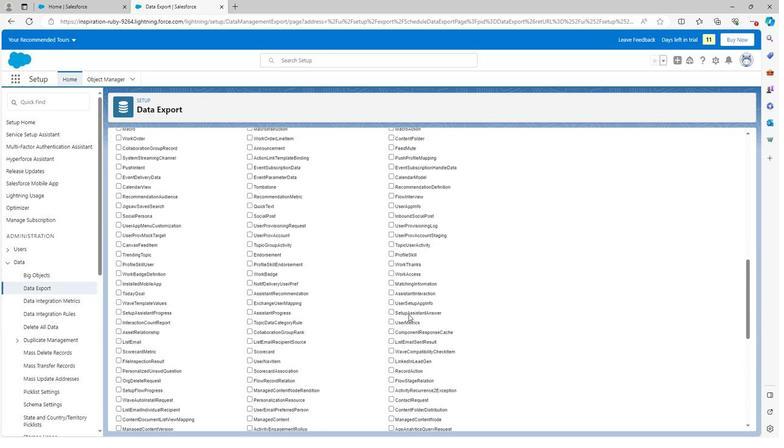 
Action: Mouse scrolled (408, 314) with delta (0, 0)
Screenshot: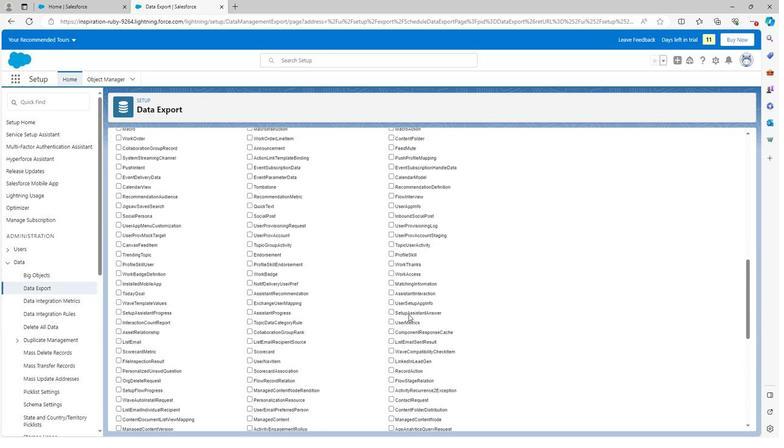 
Action: Mouse moved to (408, 314)
Screenshot: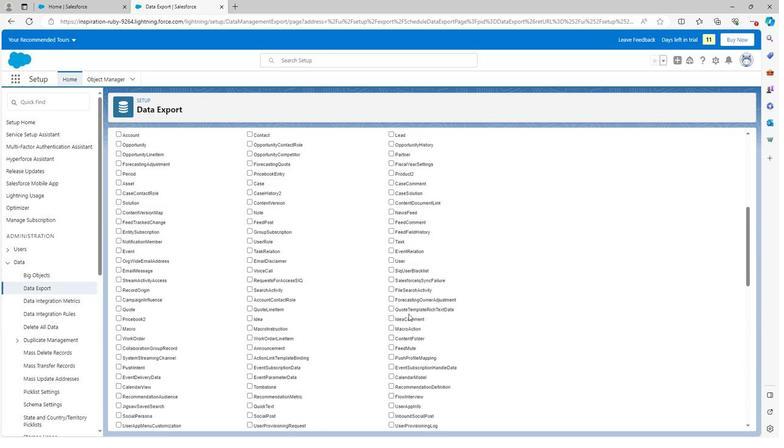 
Action: Mouse scrolled (408, 314) with delta (0, 0)
Screenshot: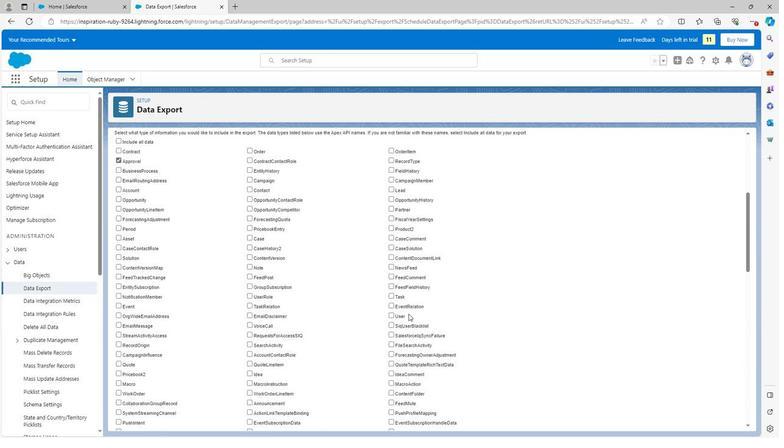 
Action: Mouse scrolled (408, 314) with delta (0, 0)
Screenshot: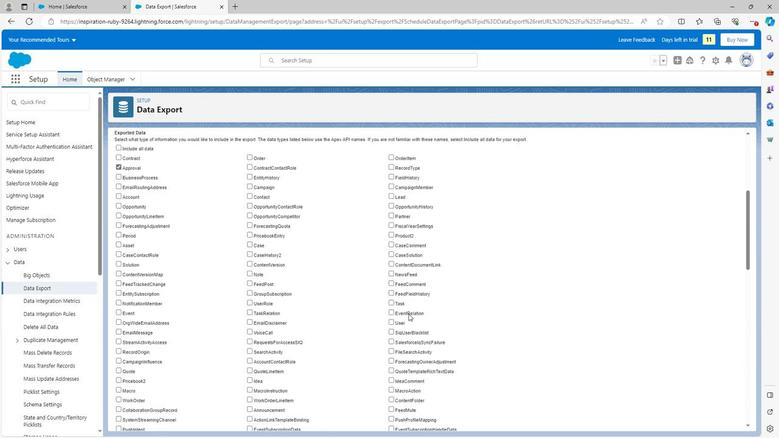 
Action: Mouse scrolled (408, 314) with delta (0, 0)
Screenshot: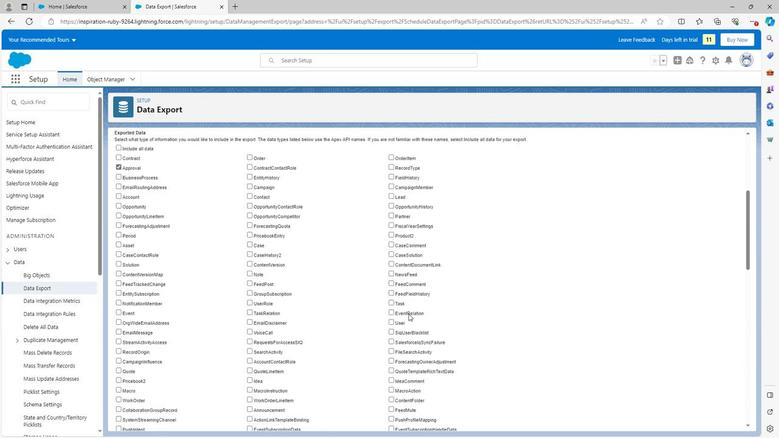 
Action: Mouse scrolled (408, 314) with delta (0, 0)
Screenshot: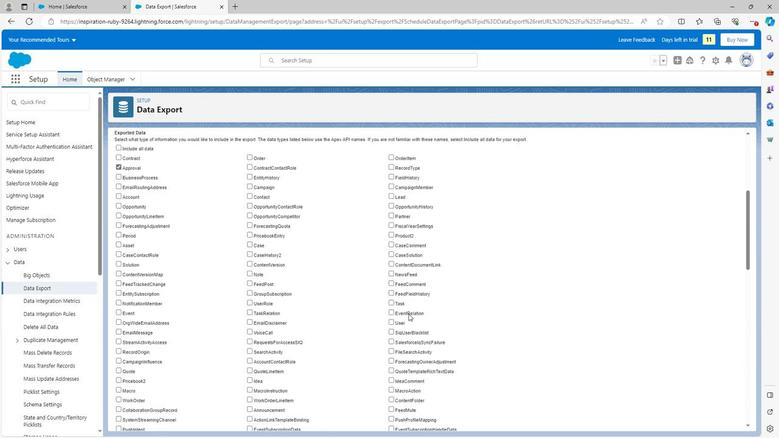 
Action: Mouse scrolled (408, 314) with delta (0, 0)
Screenshot: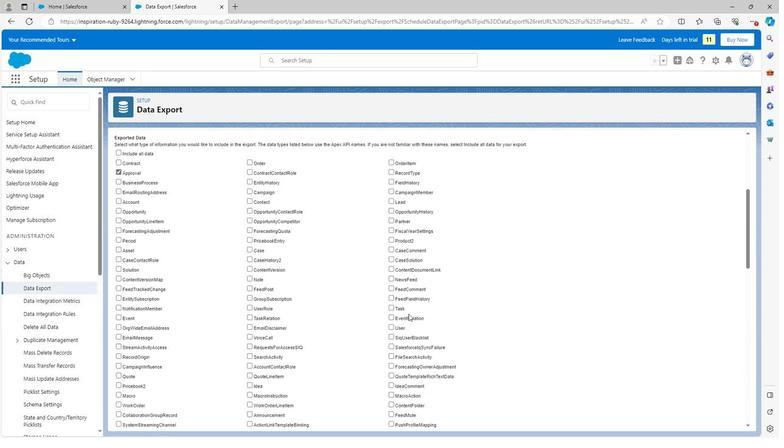 
Action: Mouse scrolled (408, 314) with delta (0, 0)
Screenshot: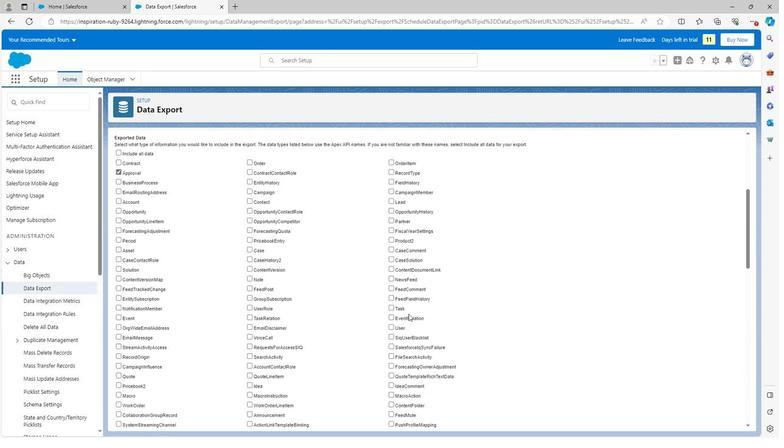 
Action: Mouse moved to (312, 161)
Screenshot: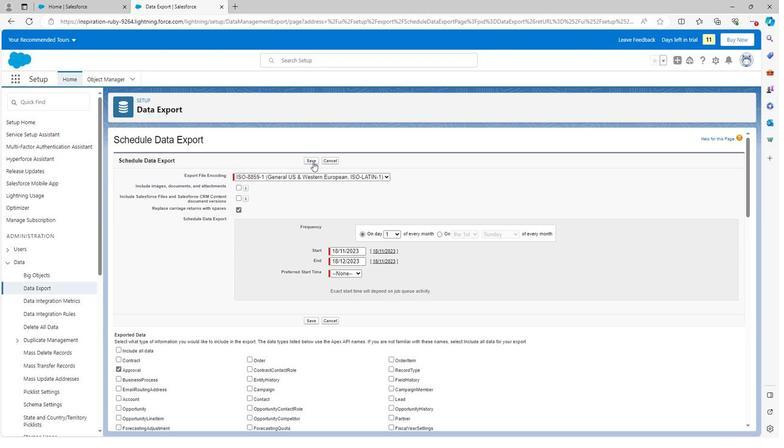 
Action: Mouse pressed left at (312, 161)
Screenshot: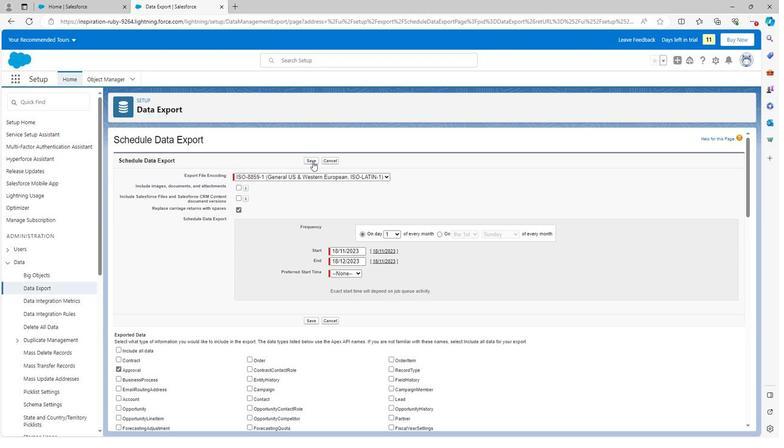 
Action: Mouse moved to (309, 225)
Screenshot: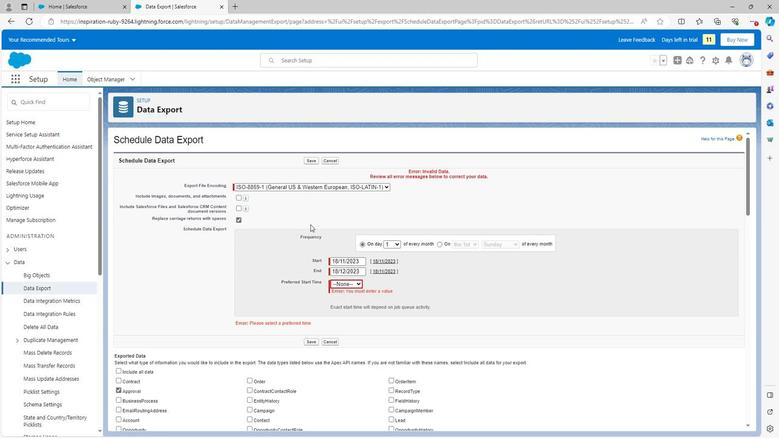 
Action: Mouse scrolled (309, 225) with delta (0, 0)
Screenshot: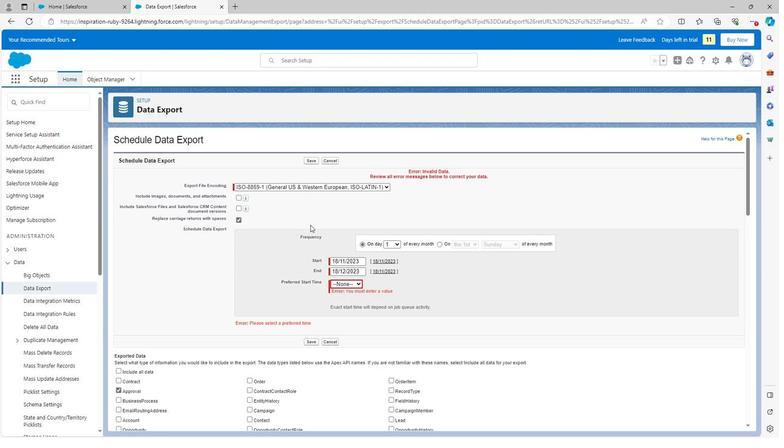 
Action: Mouse moved to (341, 238)
Screenshot: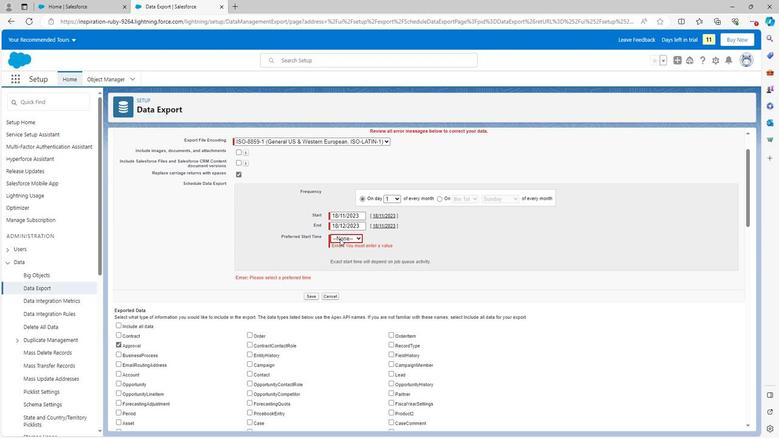 
Action: Mouse pressed left at (341, 238)
Screenshot: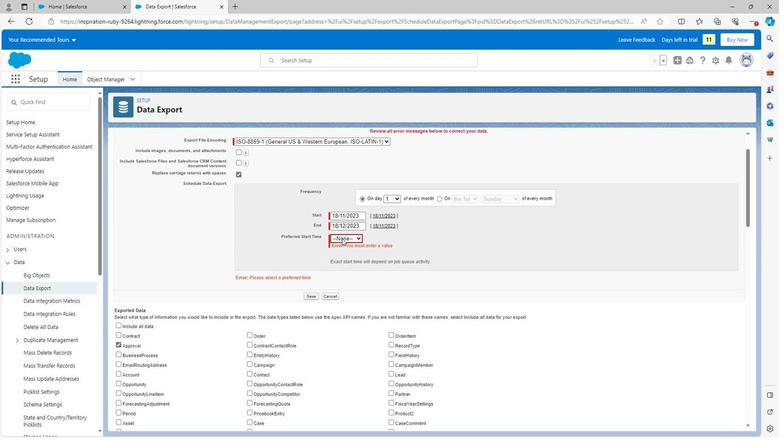
Action: Mouse moved to (344, 379)
Screenshot: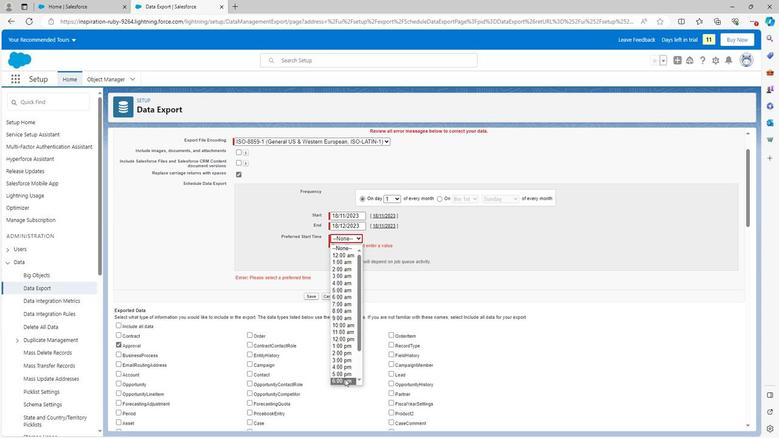 
Action: Mouse pressed left at (344, 379)
Screenshot: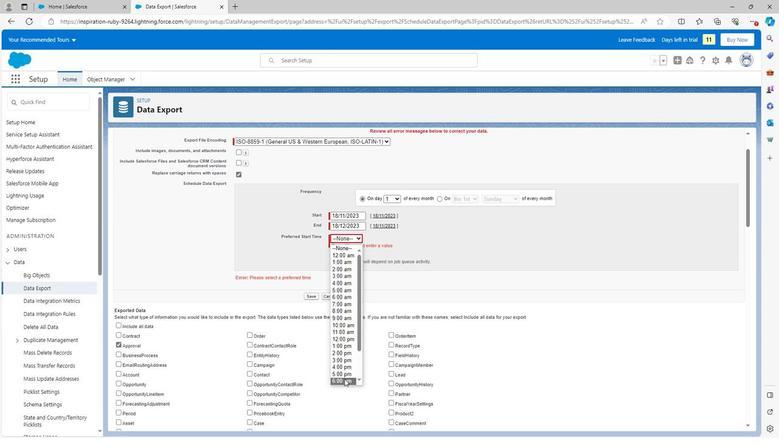 
Action: Mouse moved to (310, 296)
Screenshot: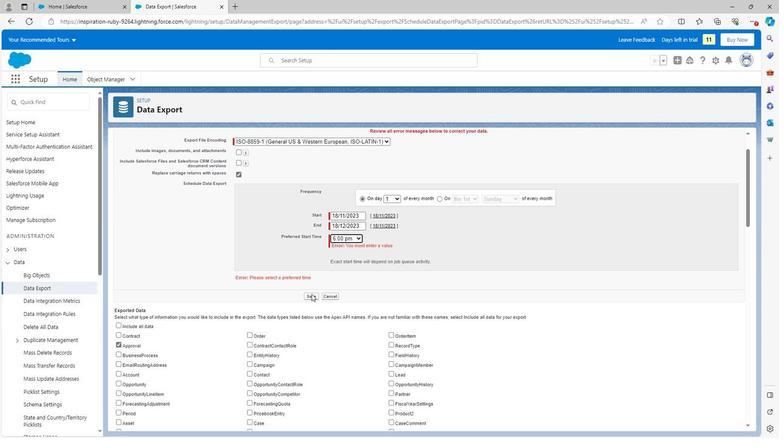 
Action: Mouse pressed left at (310, 296)
Screenshot: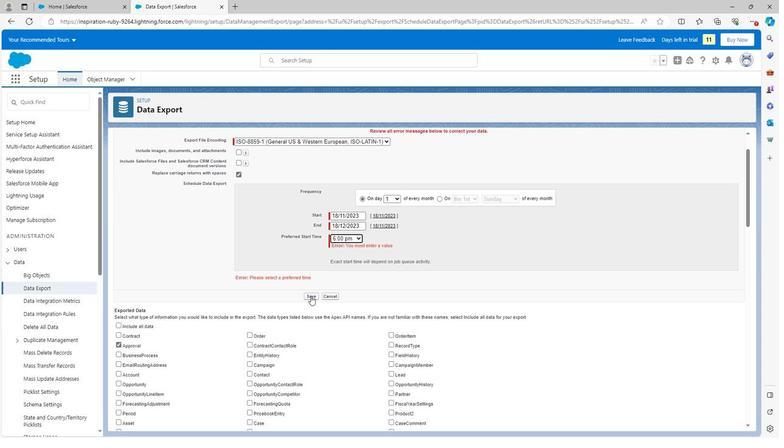 
Action: Mouse moved to (264, 244)
Screenshot: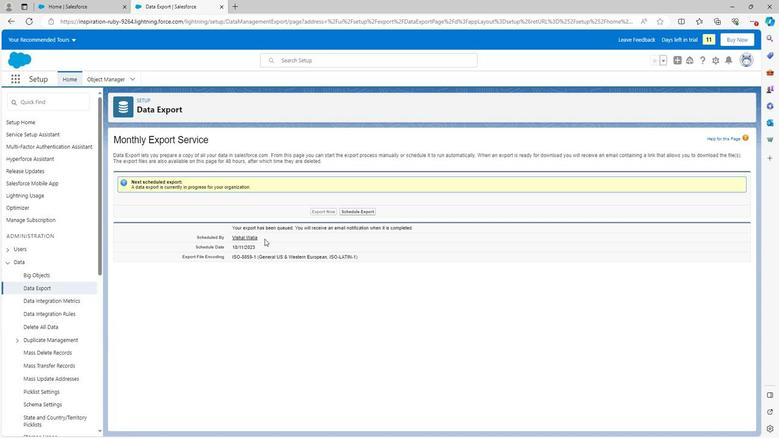 
